 Task: Send an email with the signature Carlos Perez with the subject Reminder for a training session and the message Can you please let me know the status of the project deliverables? from softage.10@softage.net to softage.8@softage.net and move the email from Sent Items to the folder Trademarks
Action: Mouse moved to (109, 103)
Screenshot: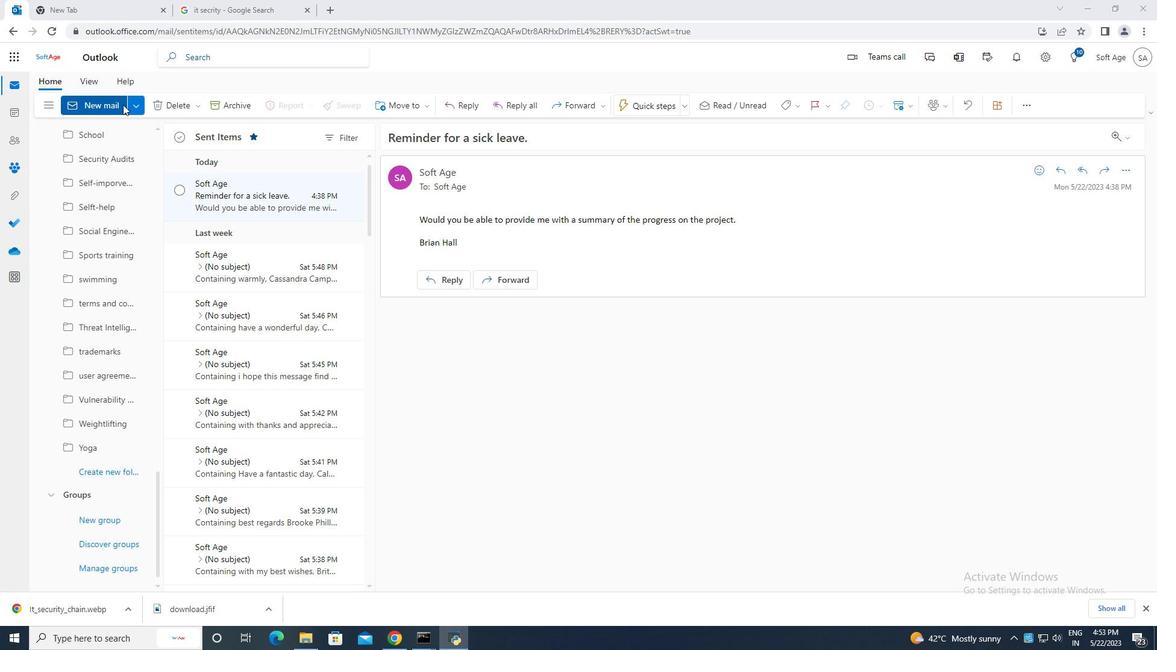
Action: Mouse pressed left at (109, 103)
Screenshot: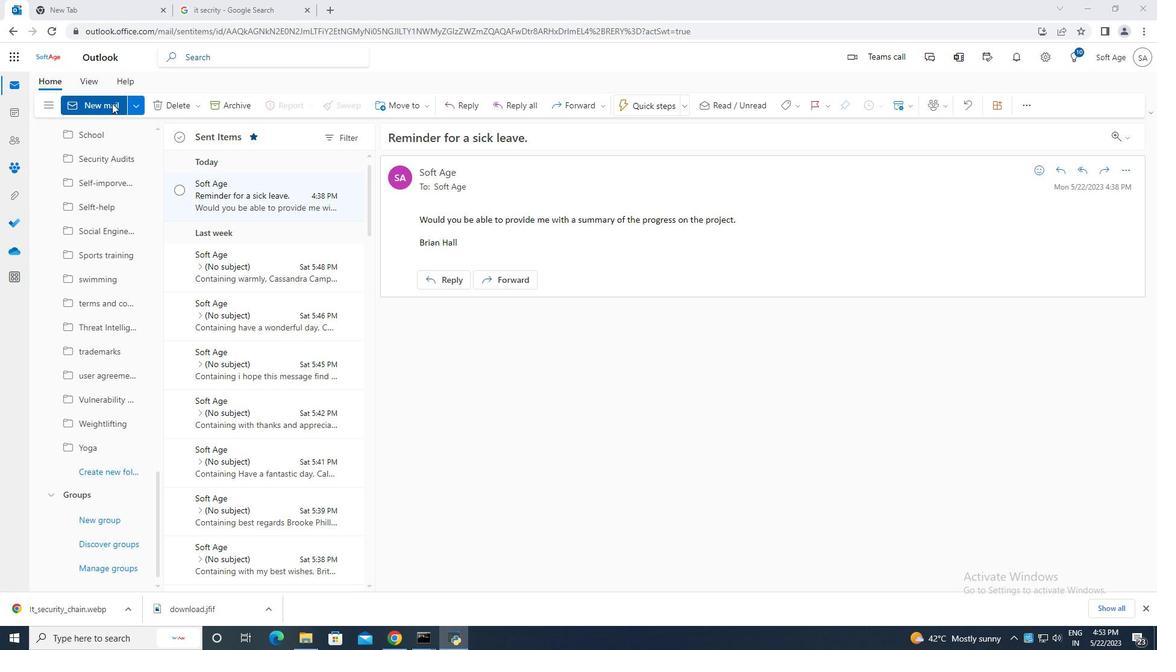 
Action: Mouse moved to (778, 107)
Screenshot: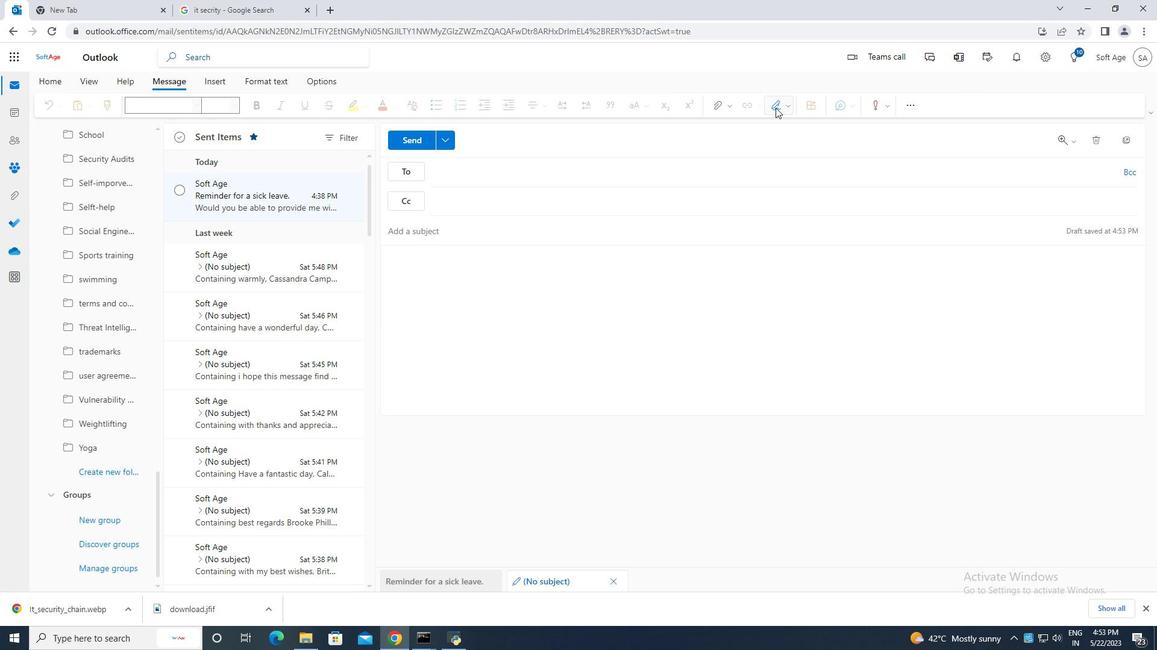 
Action: Mouse pressed left at (778, 107)
Screenshot: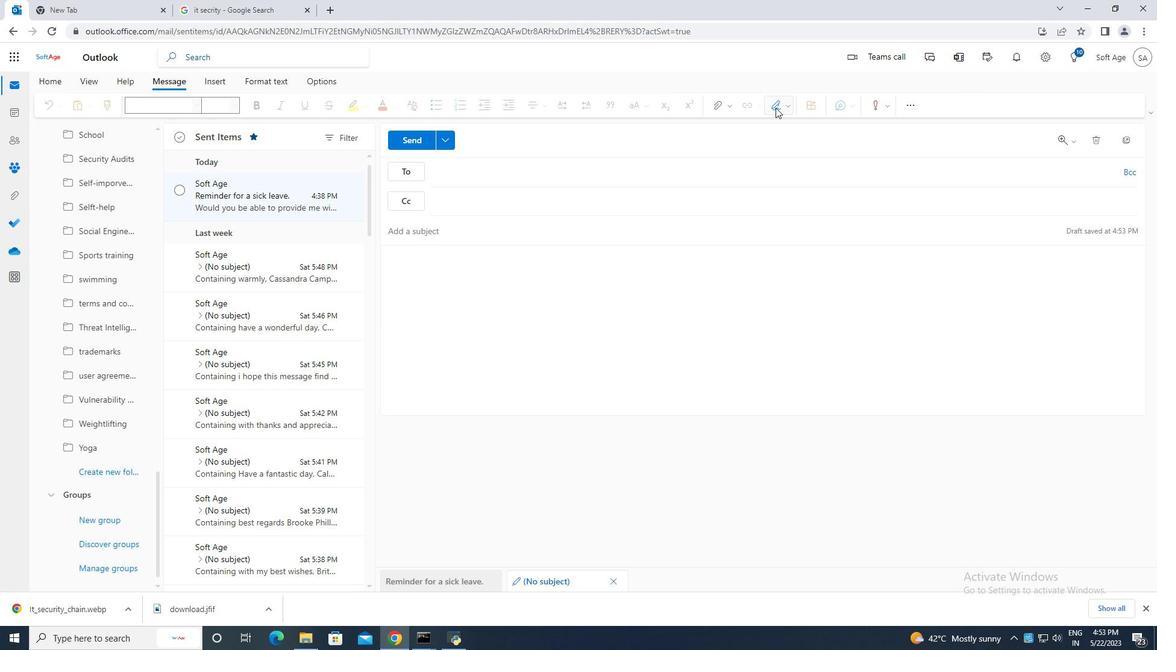 
Action: Mouse moved to (752, 154)
Screenshot: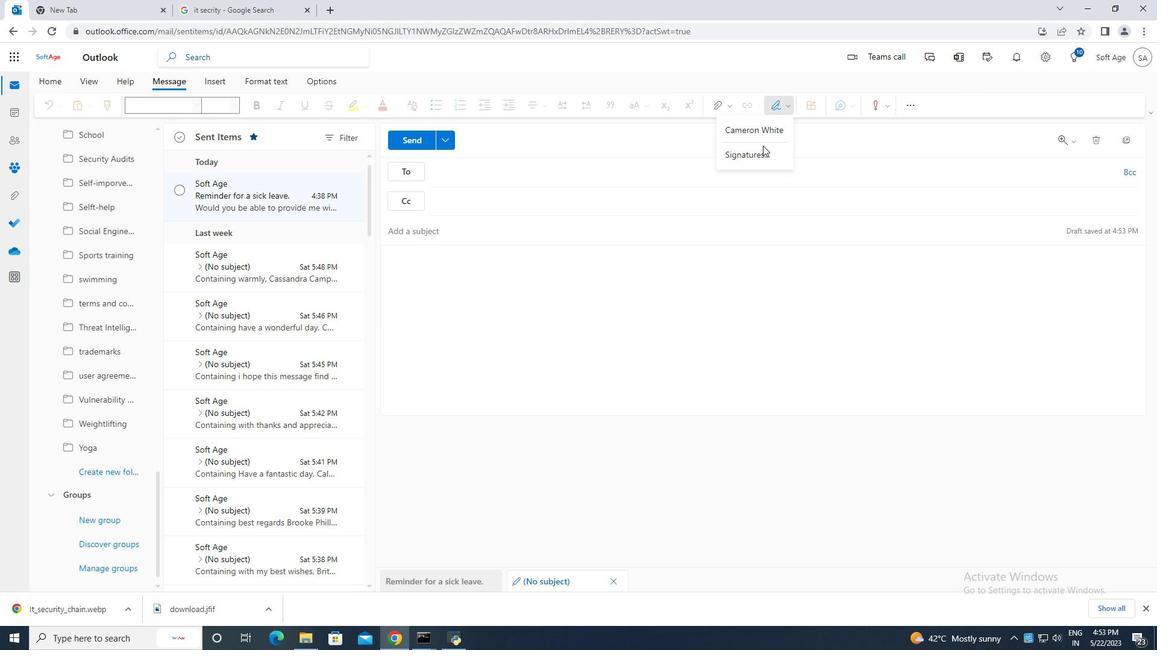 
Action: Mouse pressed left at (752, 154)
Screenshot: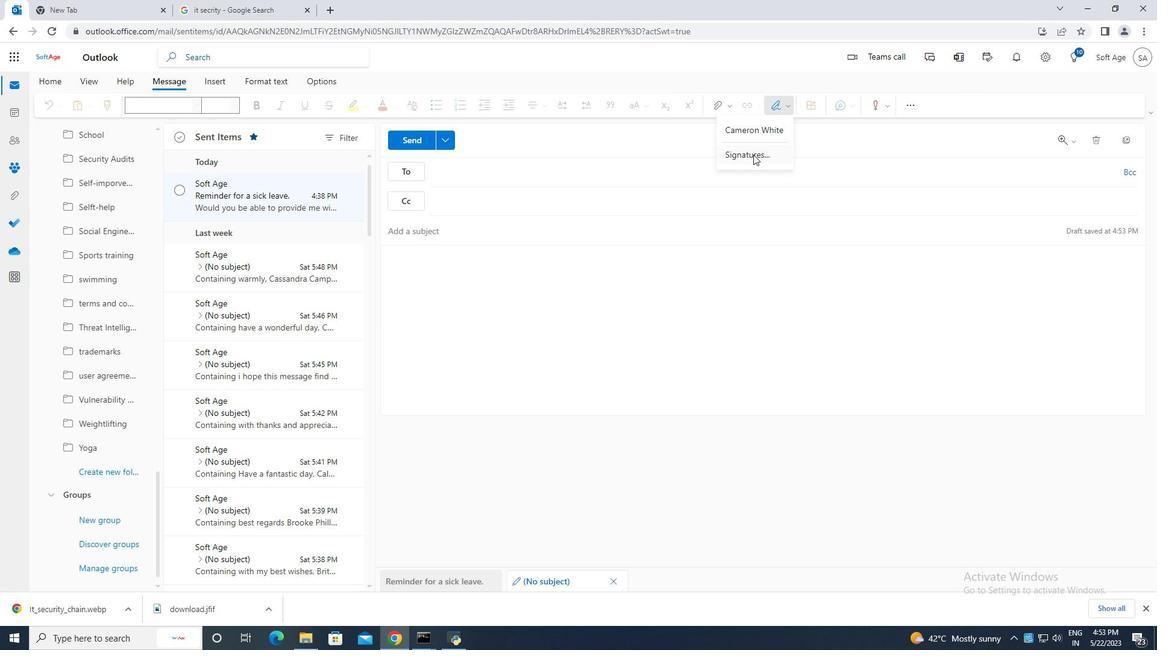 
Action: Mouse moved to (822, 198)
Screenshot: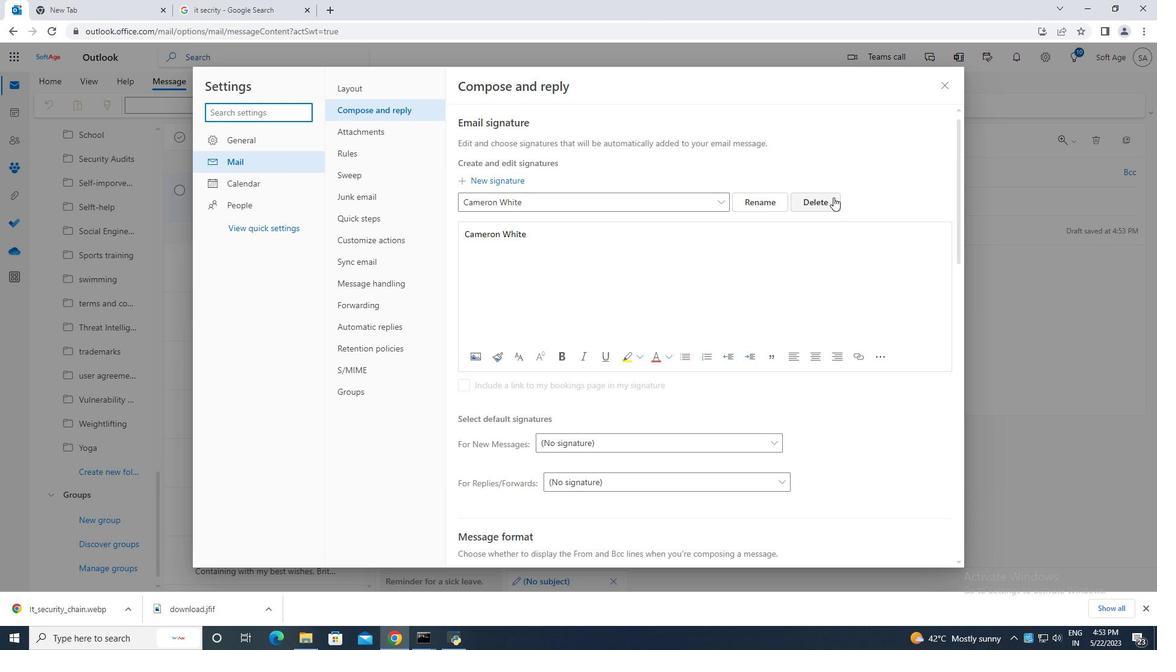 
Action: Mouse pressed left at (822, 198)
Screenshot: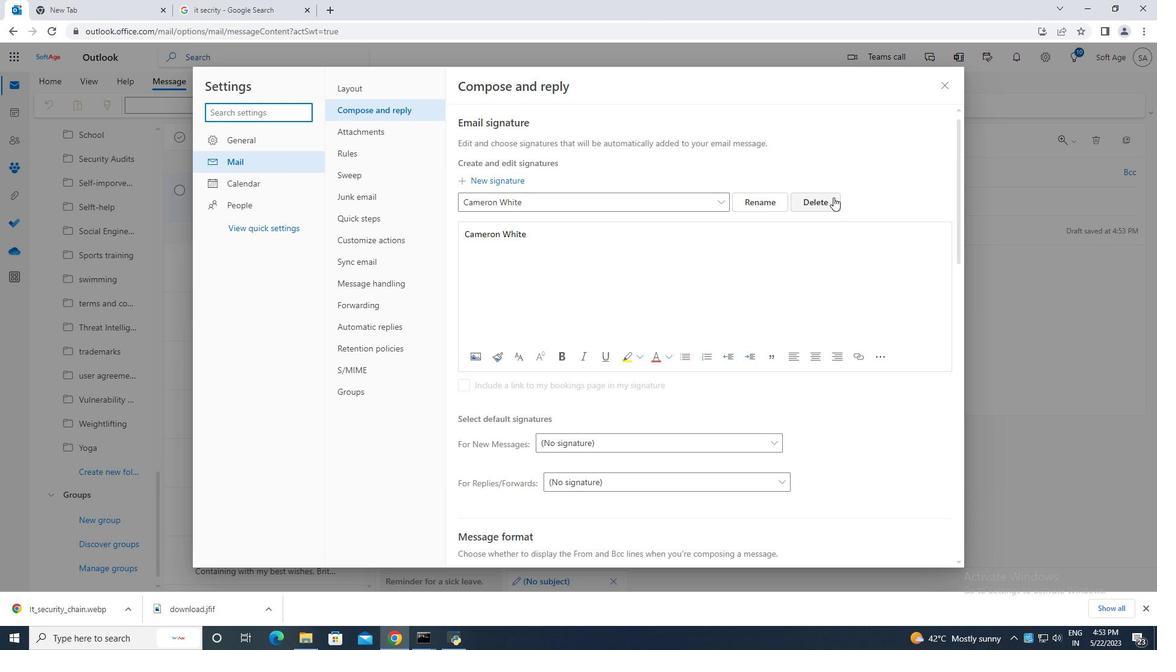 
Action: Mouse moved to (537, 204)
Screenshot: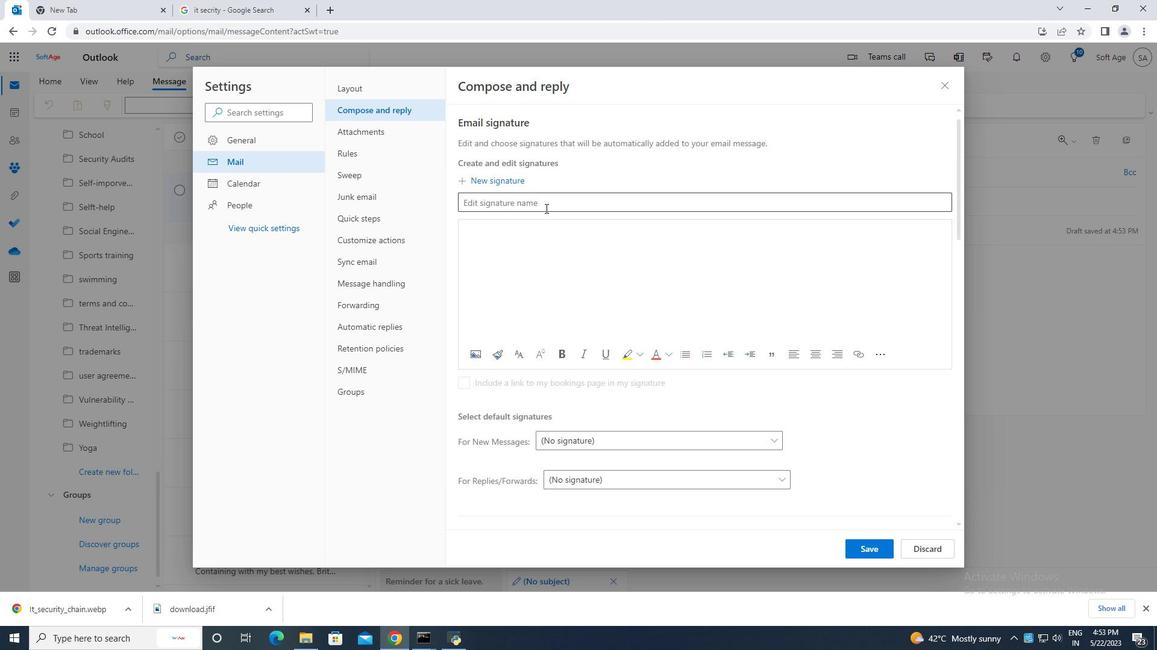 
Action: Mouse pressed left at (537, 204)
Screenshot: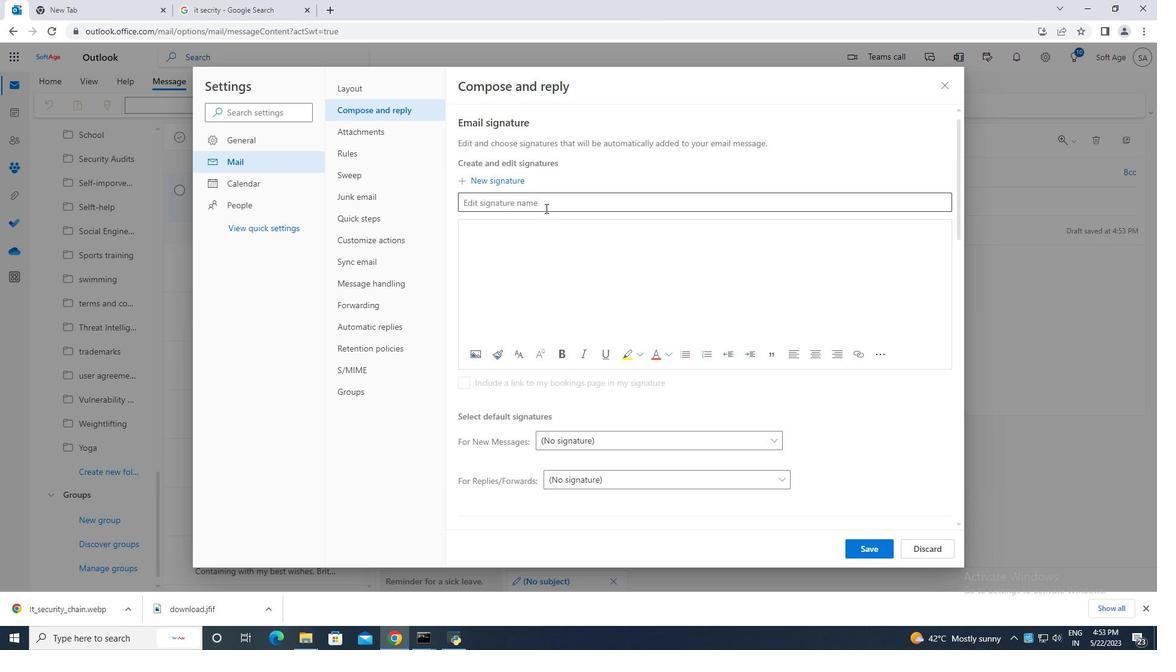 
Action: Mouse moved to (535, 203)
Screenshot: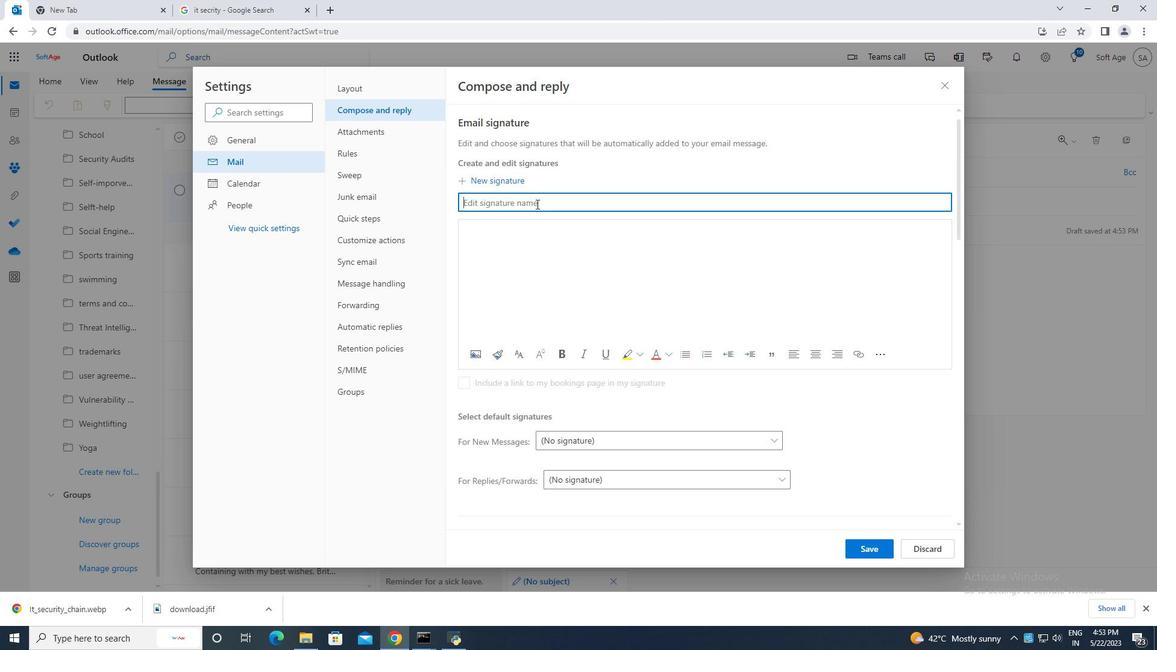 
Action: Key pressed <Key.caps_lock>C<Key.caps_lock>arlos<Key.space><Key.caps_lock>P<Key.caps_lock>erez
Screenshot: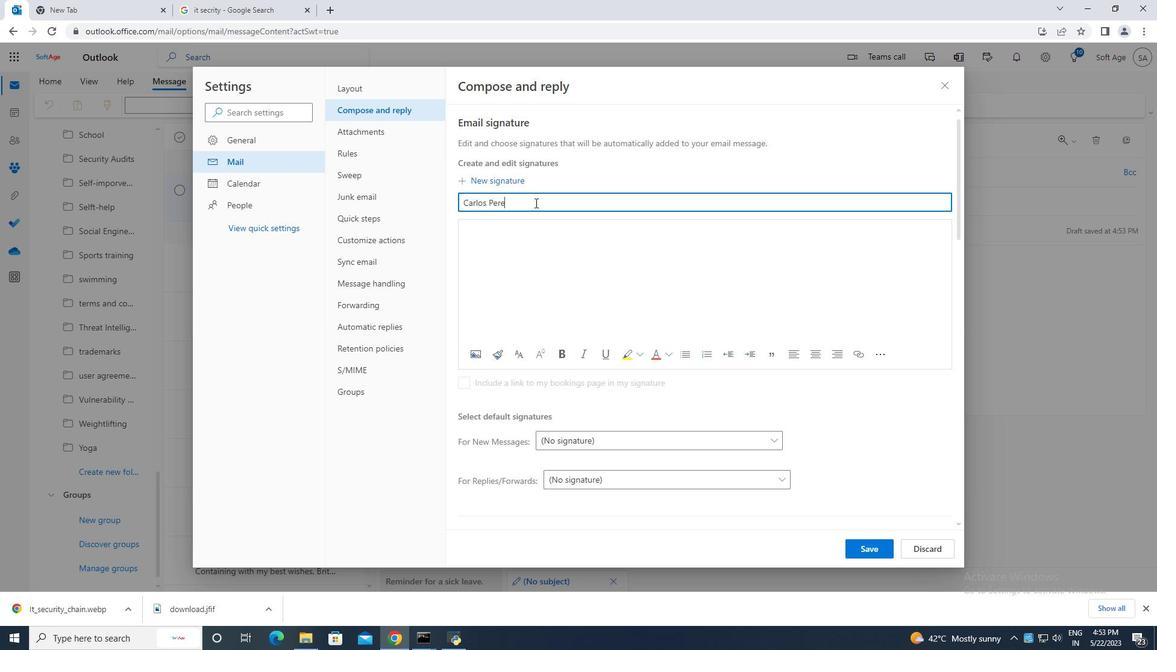 
Action: Mouse moved to (473, 233)
Screenshot: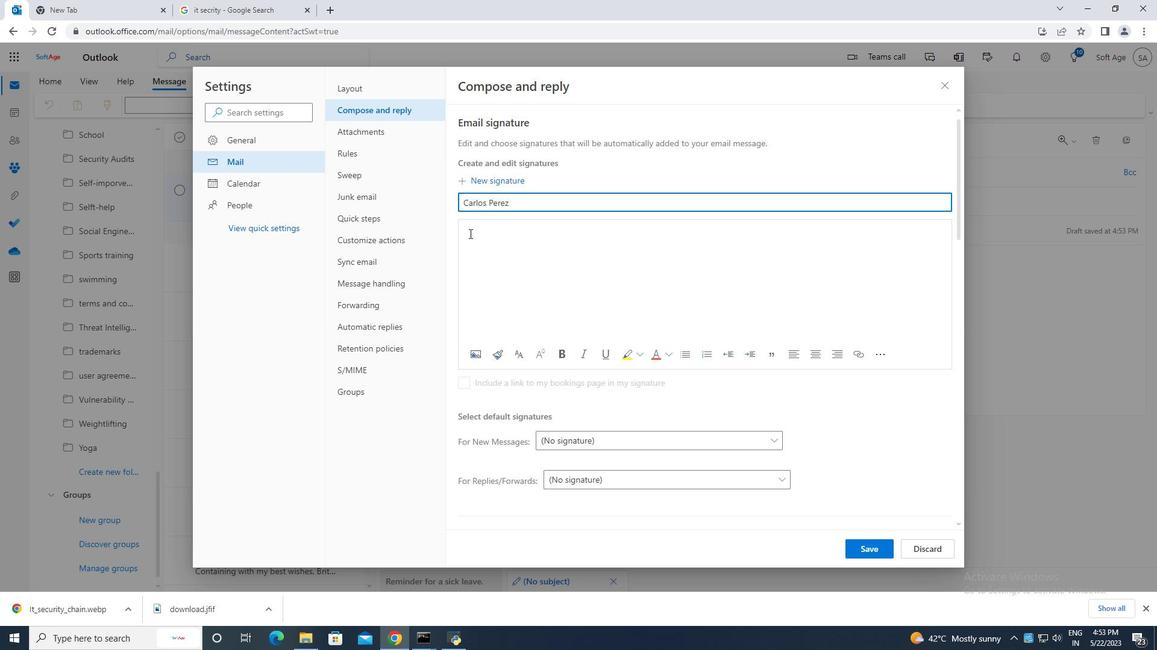 
Action: Mouse pressed left at (473, 233)
Screenshot: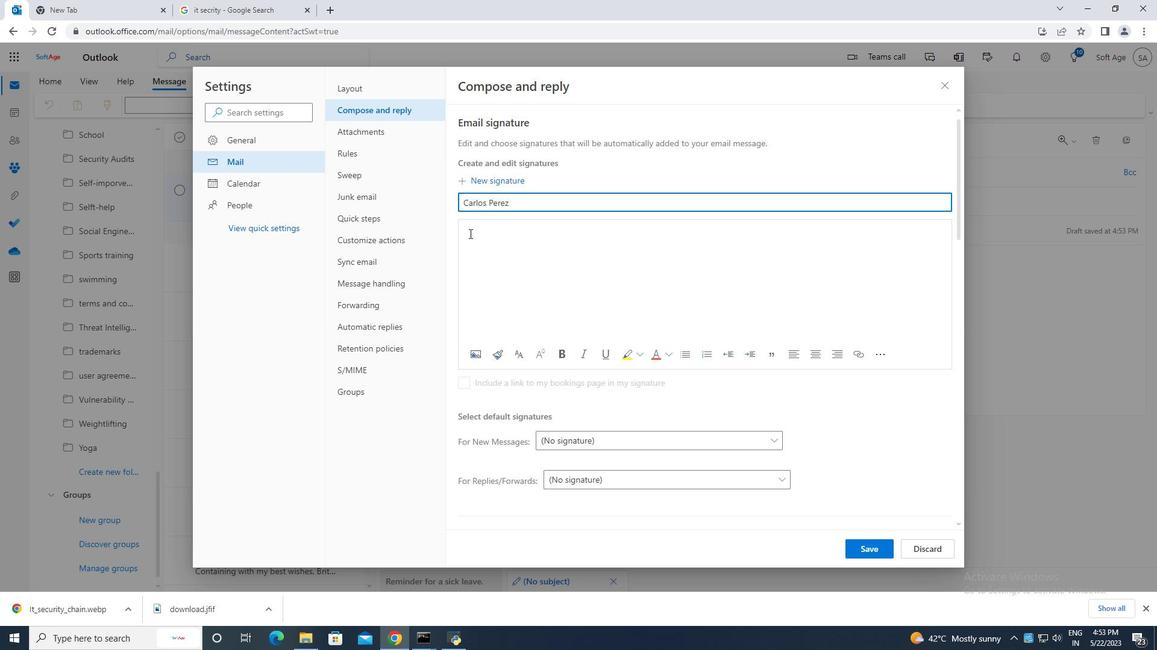
Action: Mouse moved to (491, 228)
Screenshot: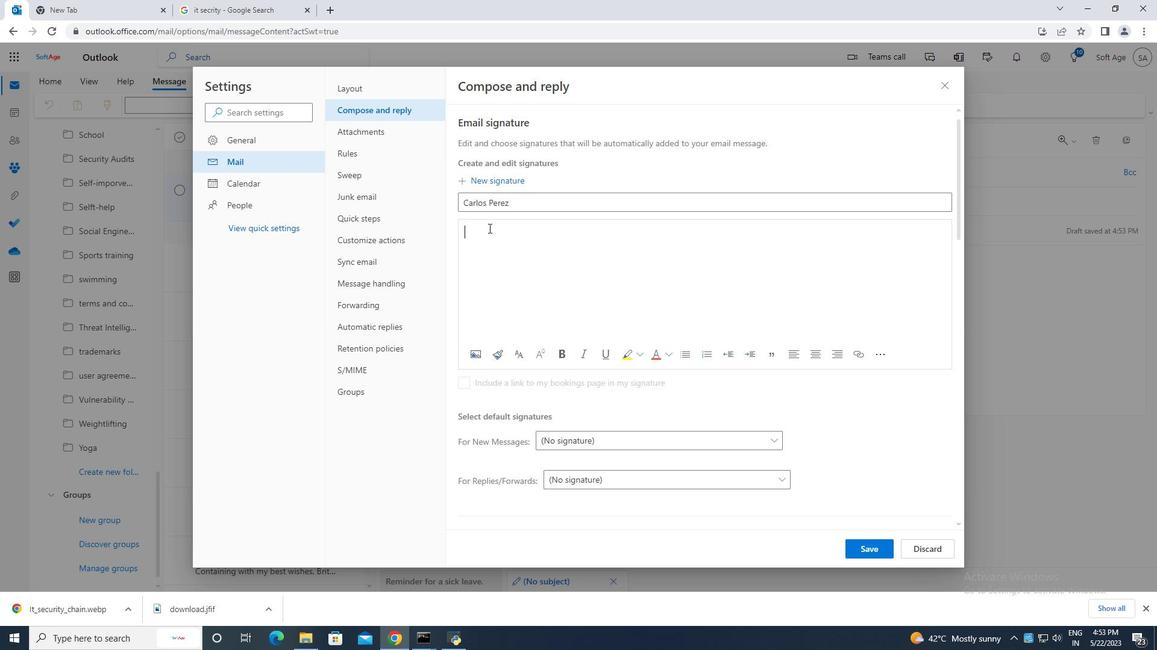 
Action: Key pressed <Key.caps_lock>C<Key.caps_lock>arlos<Key.space><Key.caps_lock>P<Key.caps_lock>erez
Screenshot: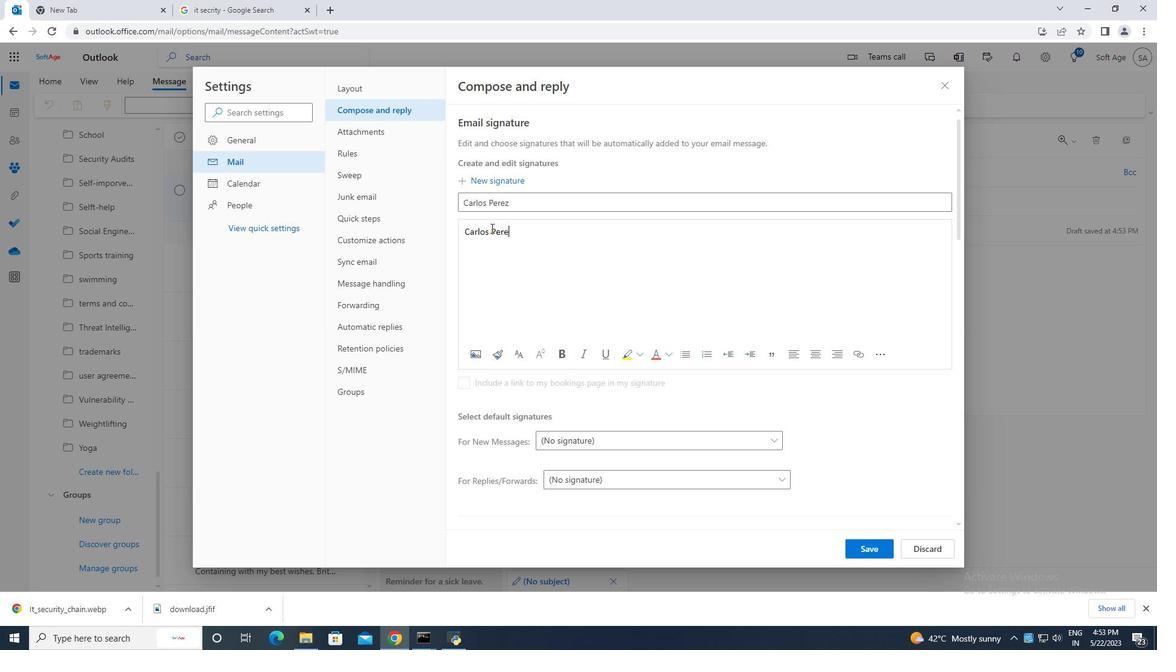 
Action: Mouse moved to (883, 549)
Screenshot: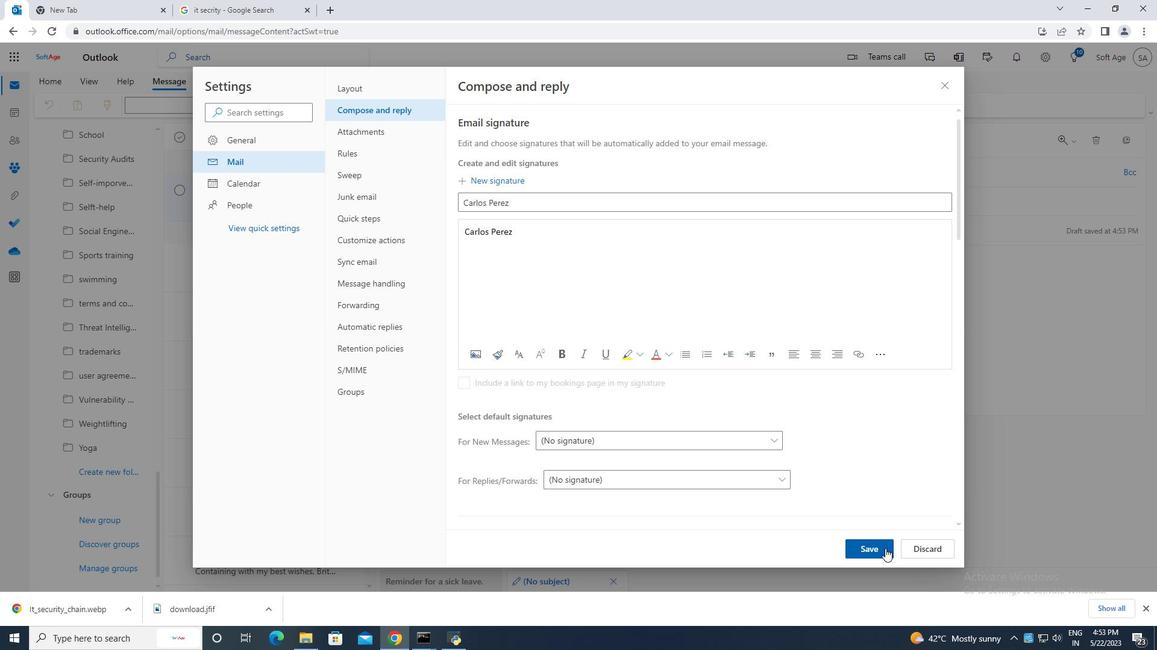 
Action: Mouse pressed left at (883, 549)
Screenshot: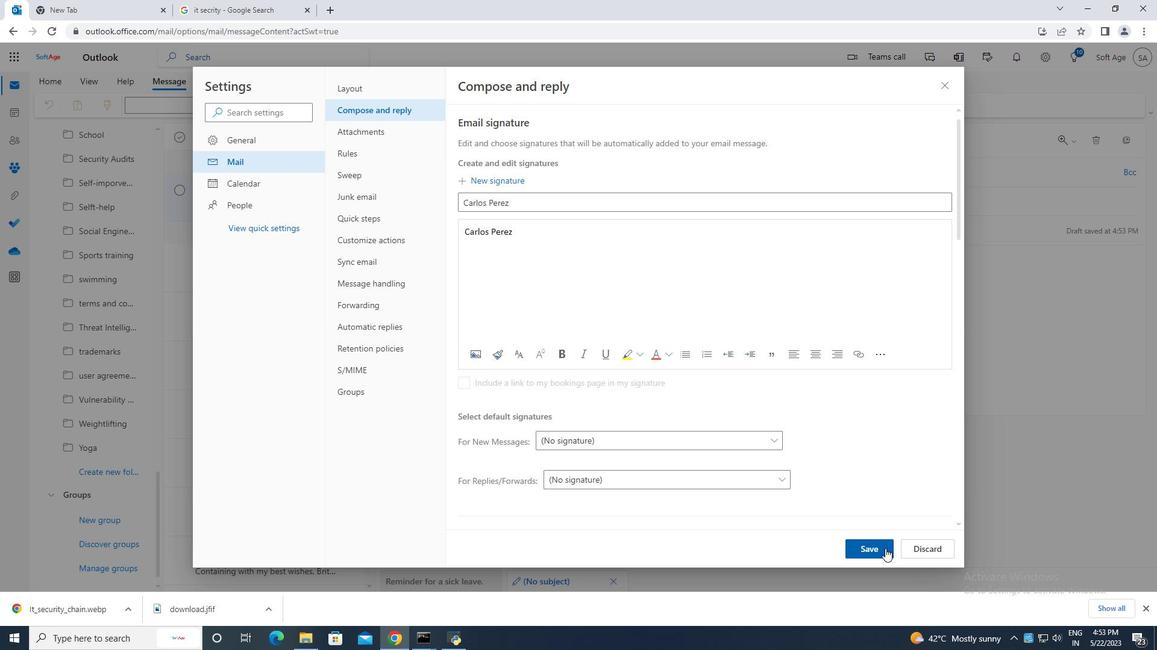 
Action: Mouse moved to (951, 84)
Screenshot: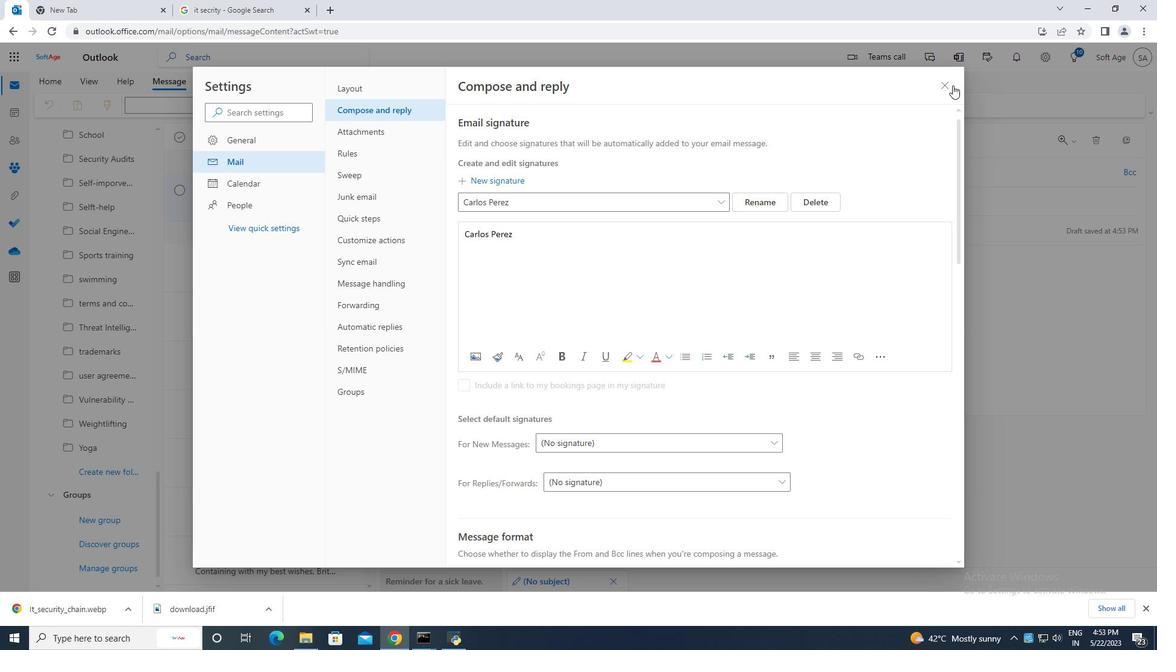 
Action: Mouse pressed left at (951, 84)
Screenshot: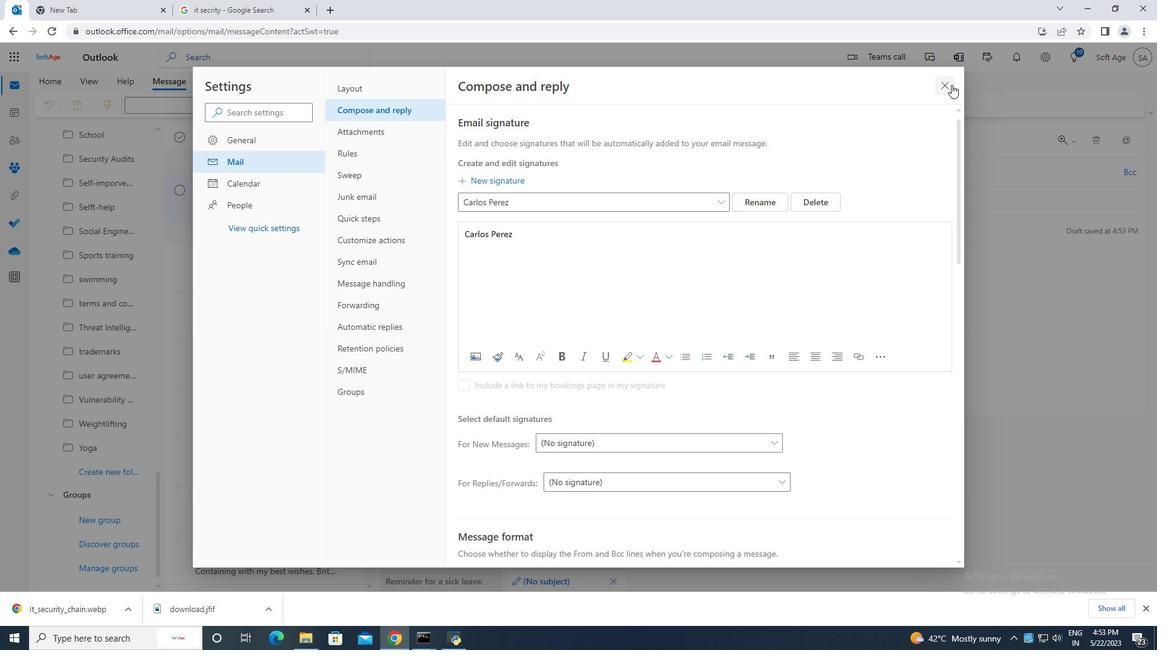
Action: Mouse moved to (778, 110)
Screenshot: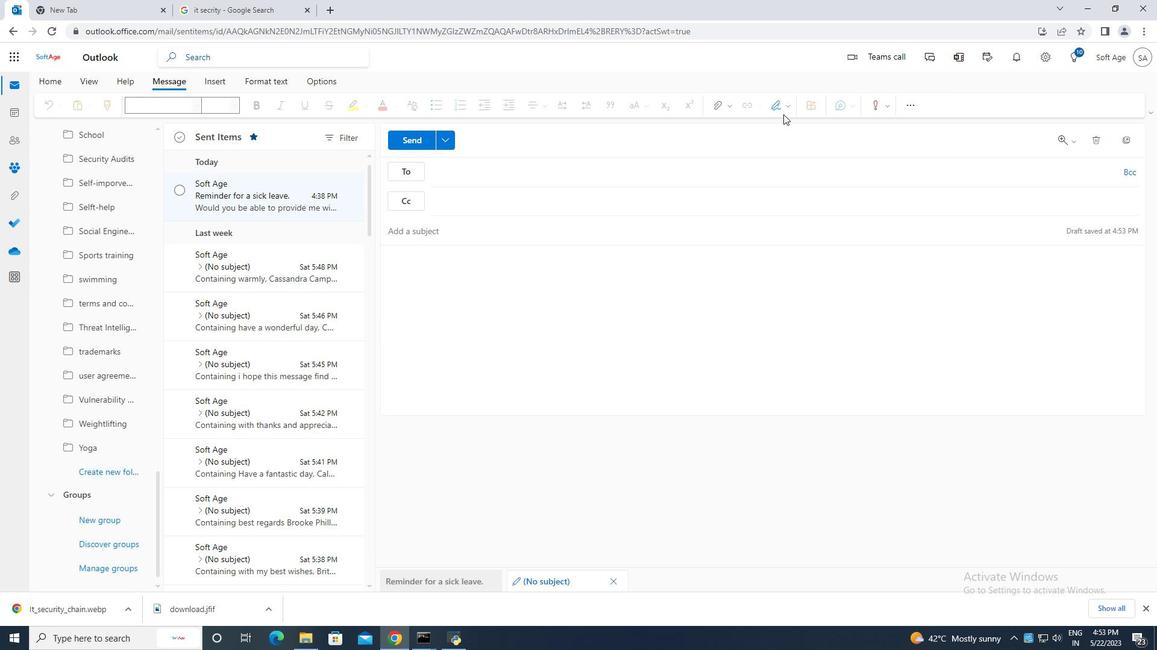 
Action: Mouse pressed left at (778, 110)
Screenshot: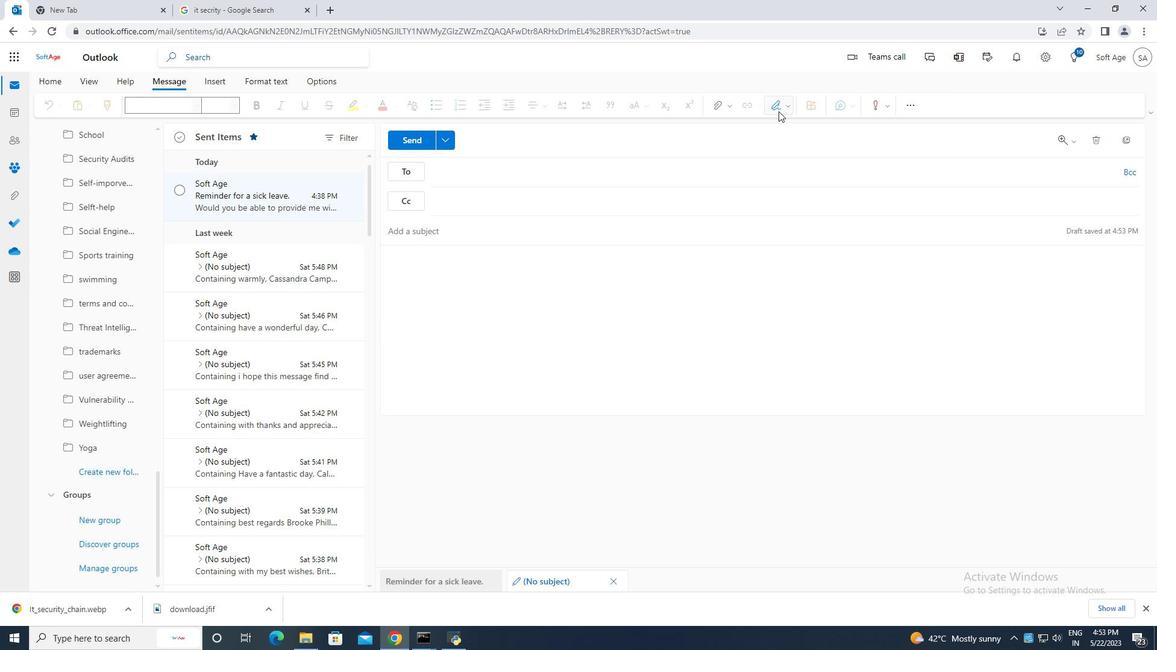 
Action: Mouse moved to (754, 129)
Screenshot: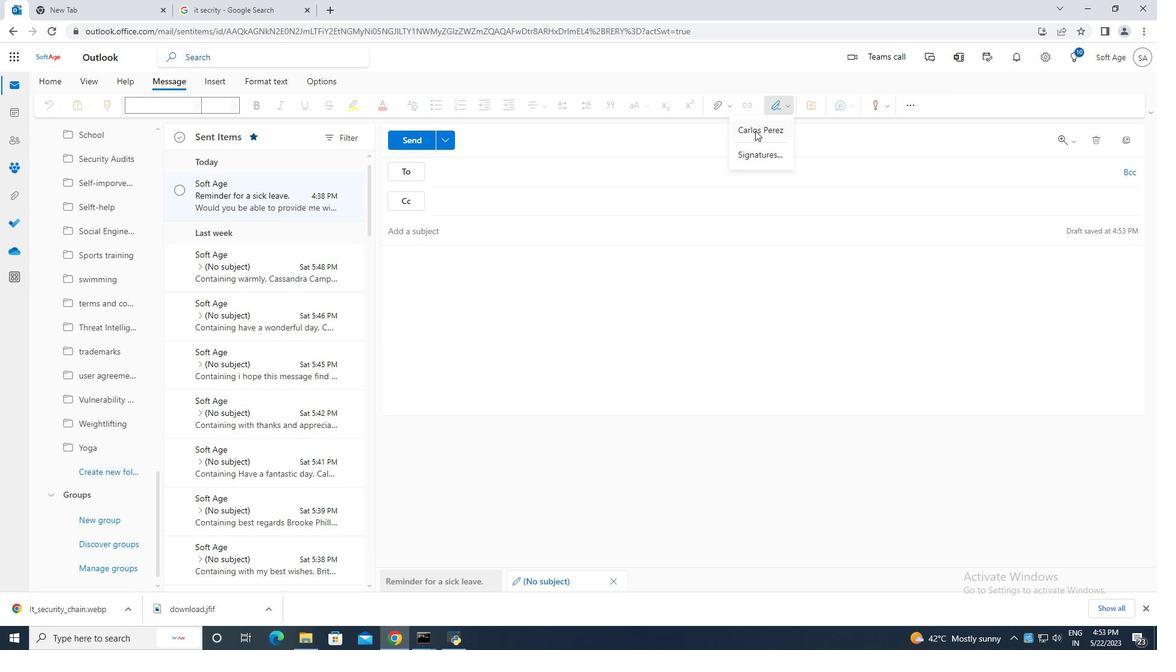 
Action: Mouse pressed left at (754, 129)
Screenshot: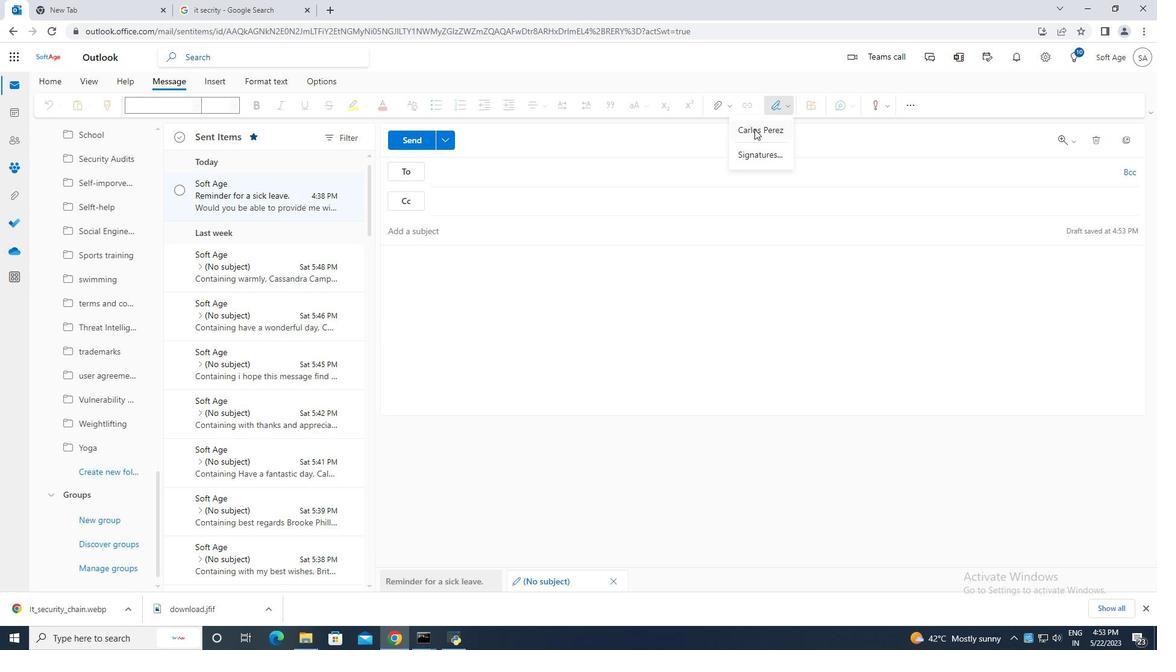 
Action: Mouse moved to (427, 230)
Screenshot: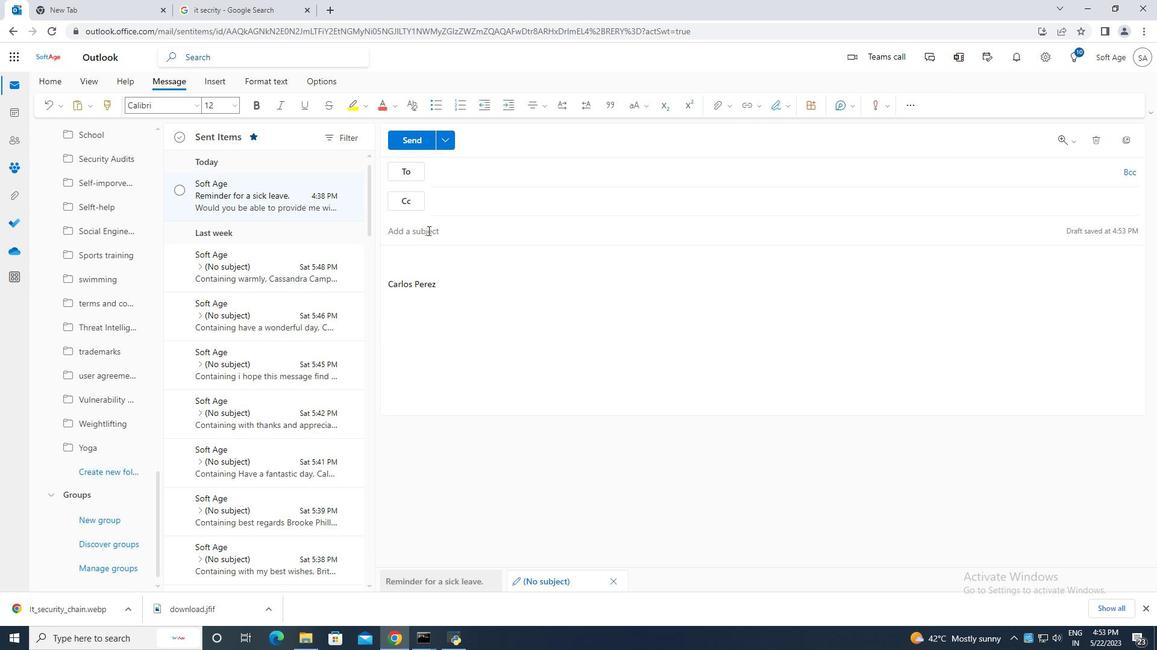 
Action: Mouse pressed left at (427, 230)
Screenshot: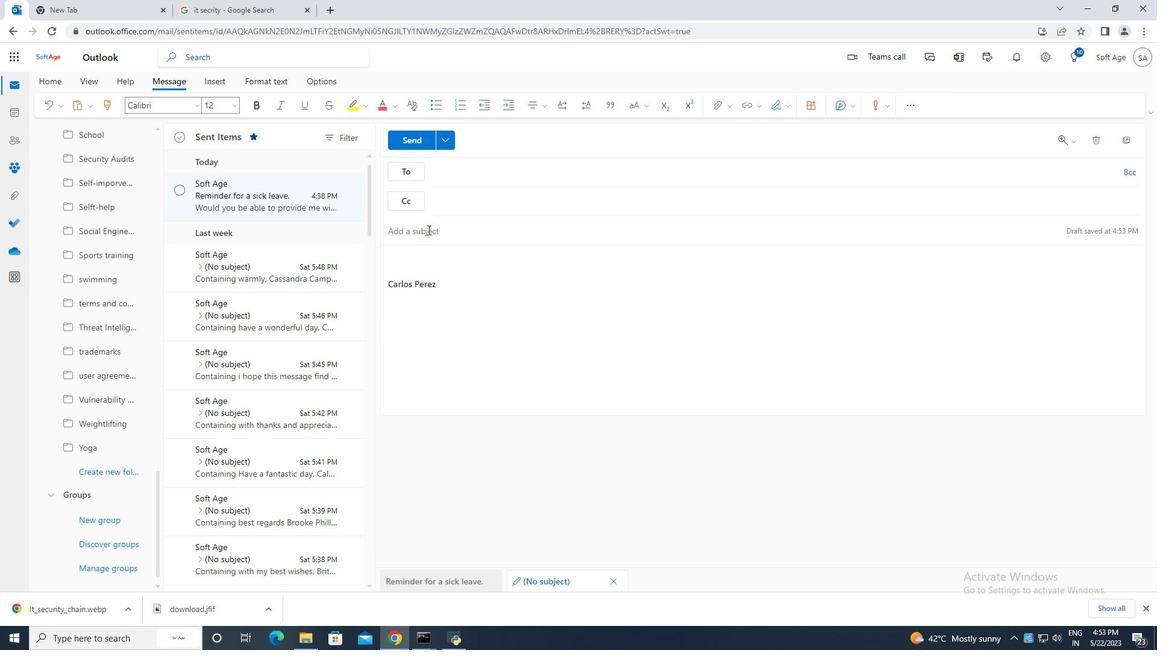 
Action: Key pressed <Key.caps_lock>R<Key.caps_lock>eminder<Key.space>for<Key.space>a<Key.space>training<Key.space>session<Key.space><Key.backspace>.
Screenshot: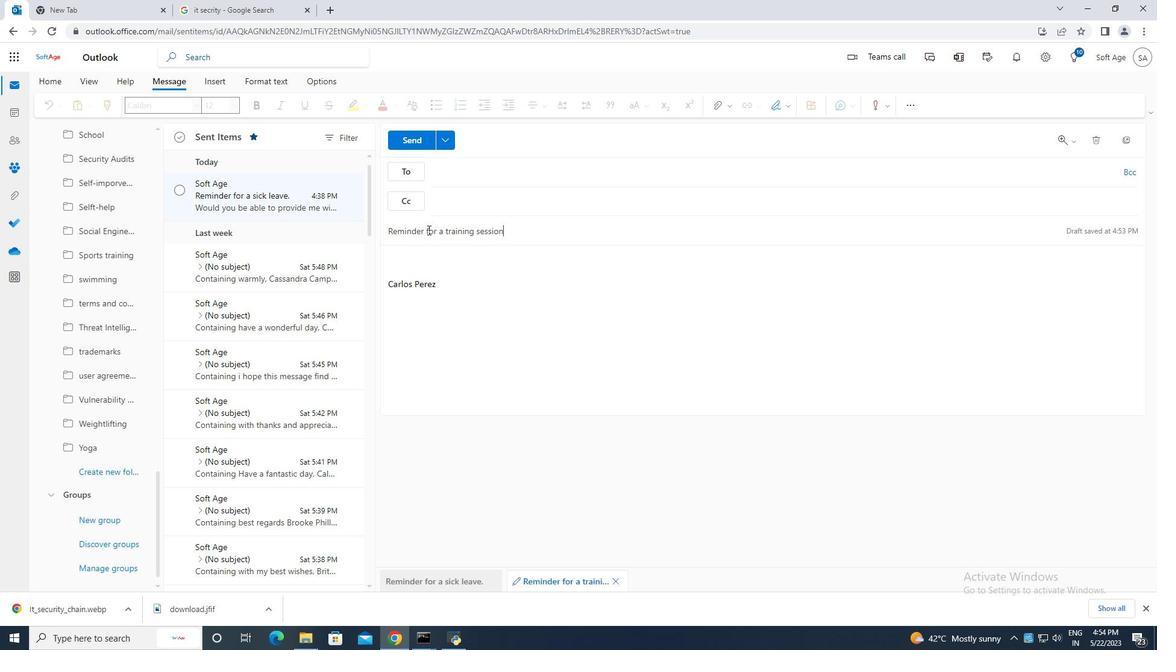 
Action: Mouse moved to (441, 260)
Screenshot: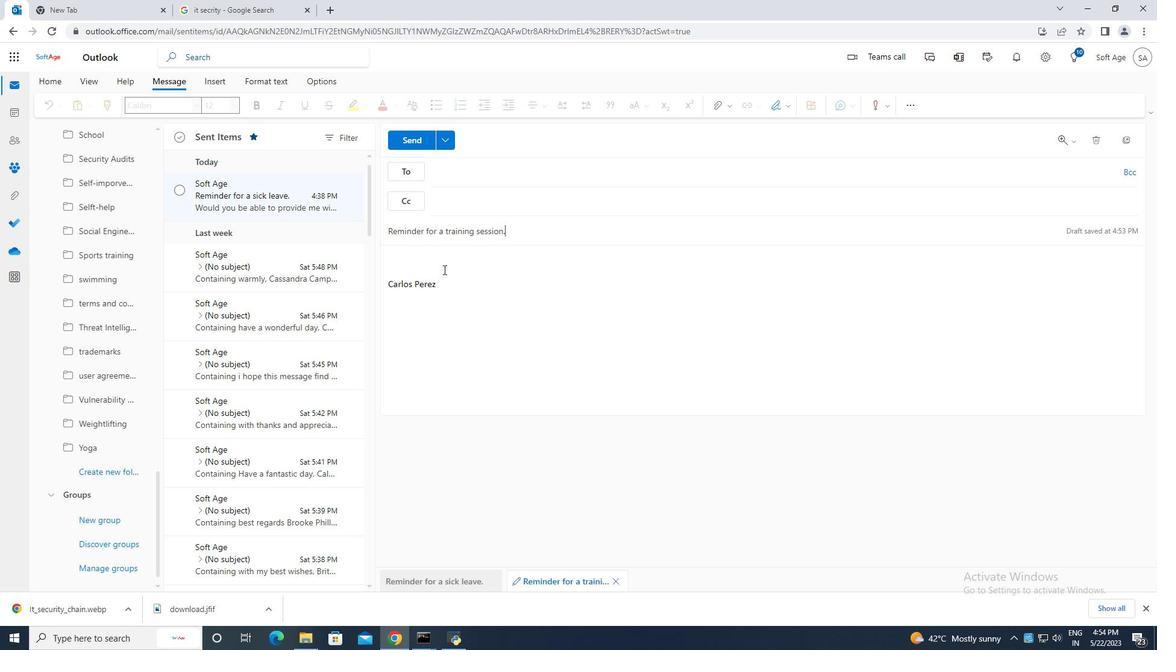 
Action: Mouse pressed left at (441, 260)
Screenshot: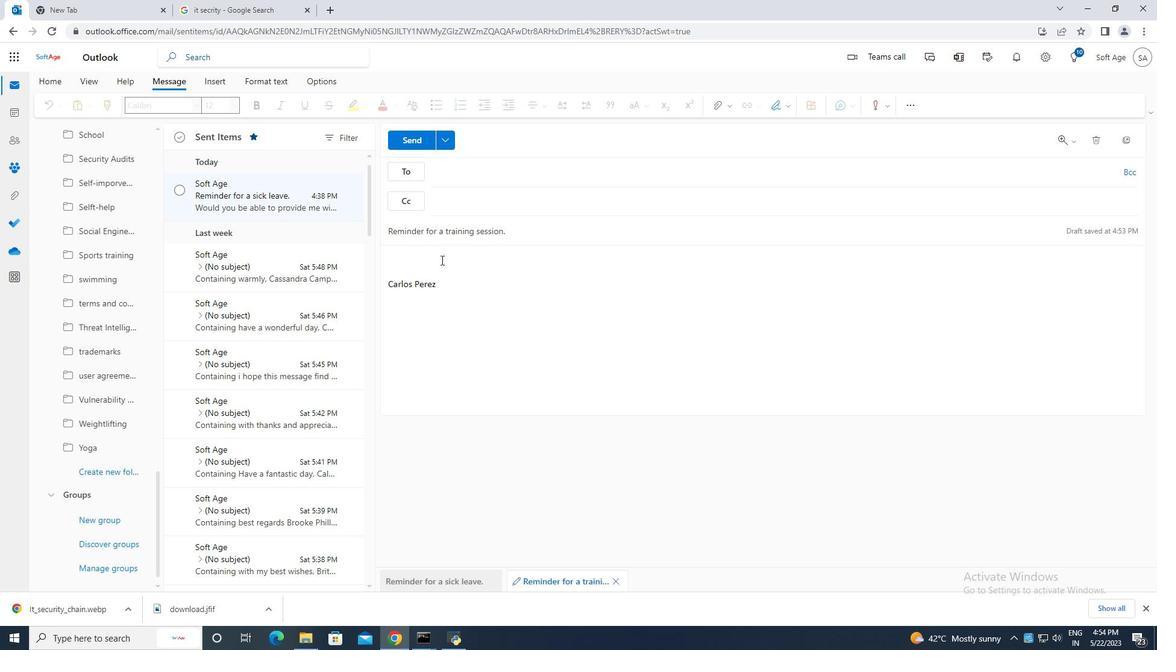 
Action: Mouse moved to (440, 260)
Screenshot: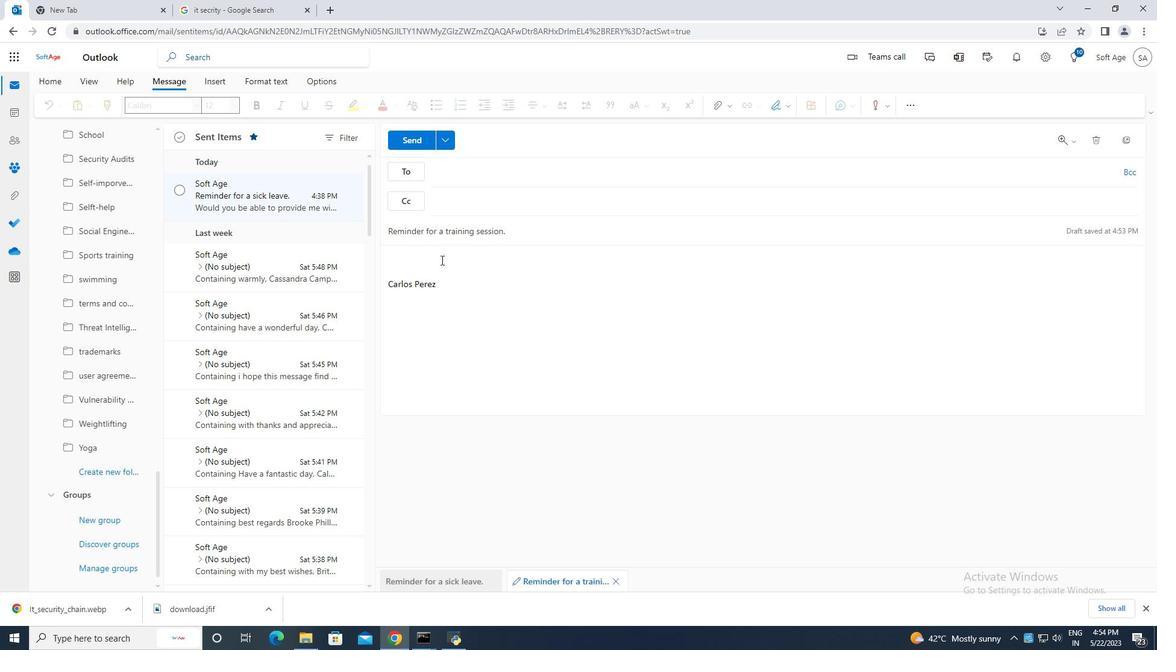 
Action: Key pressed <Key.caps_lock>C<Key.caps_lock>an<Key.space>you<Key.space>please<Key.space>let<Key.space>me<Key.space>know<Key.space>the<Key.space>status<Key.space>of<Key.space>the<Key.space>project<Key.space>deliverables.
Screenshot: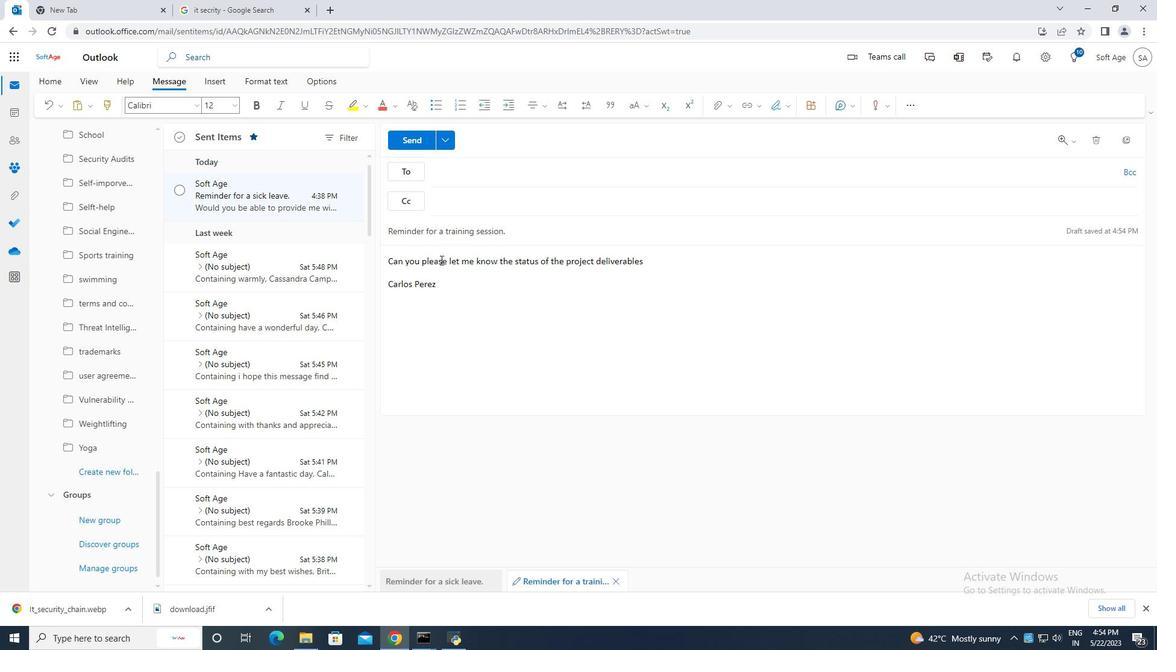 
Action: Mouse moved to (473, 171)
Screenshot: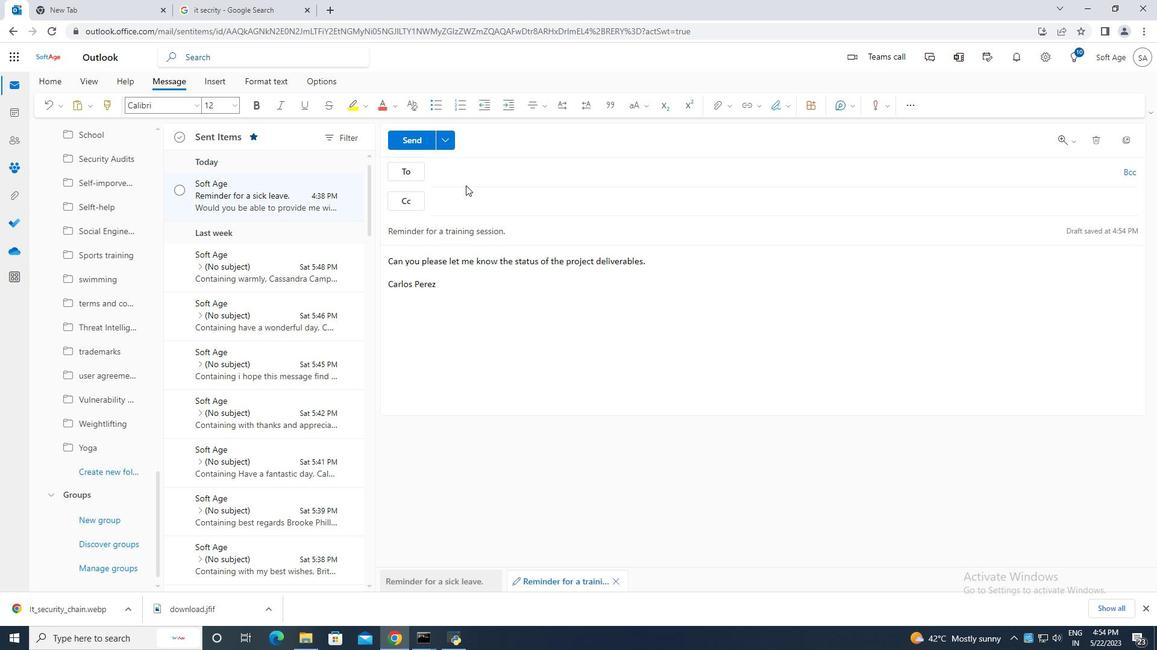 
Action: Mouse pressed left at (473, 171)
Screenshot: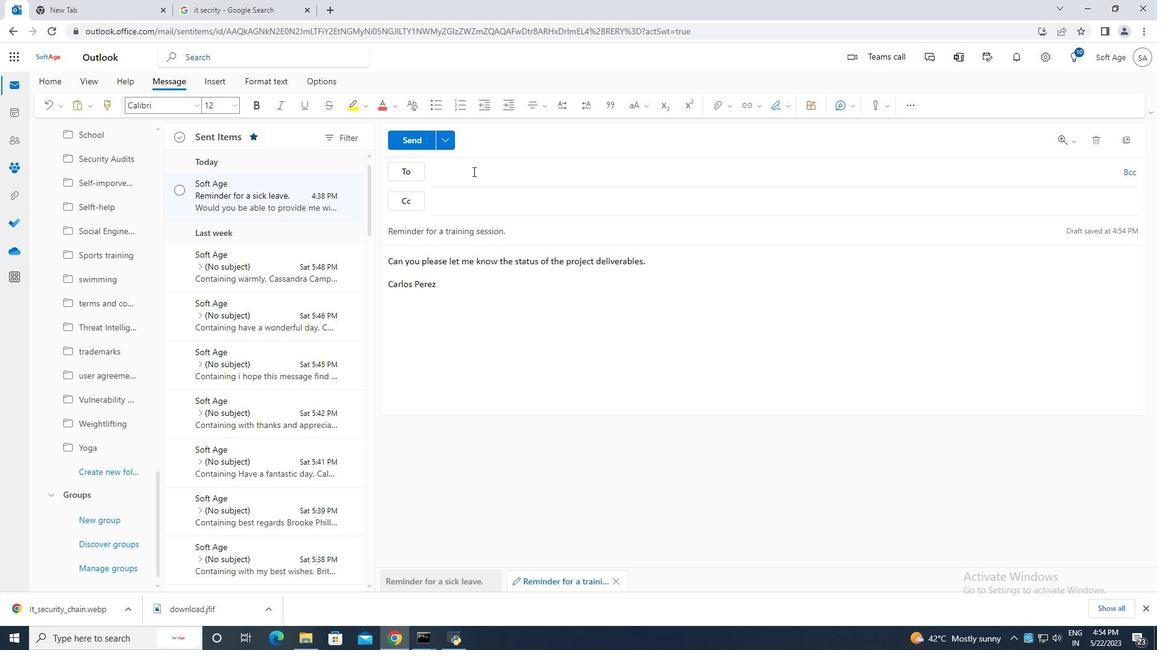 
Action: Key pressed softage.8<Key.shift>@
Screenshot: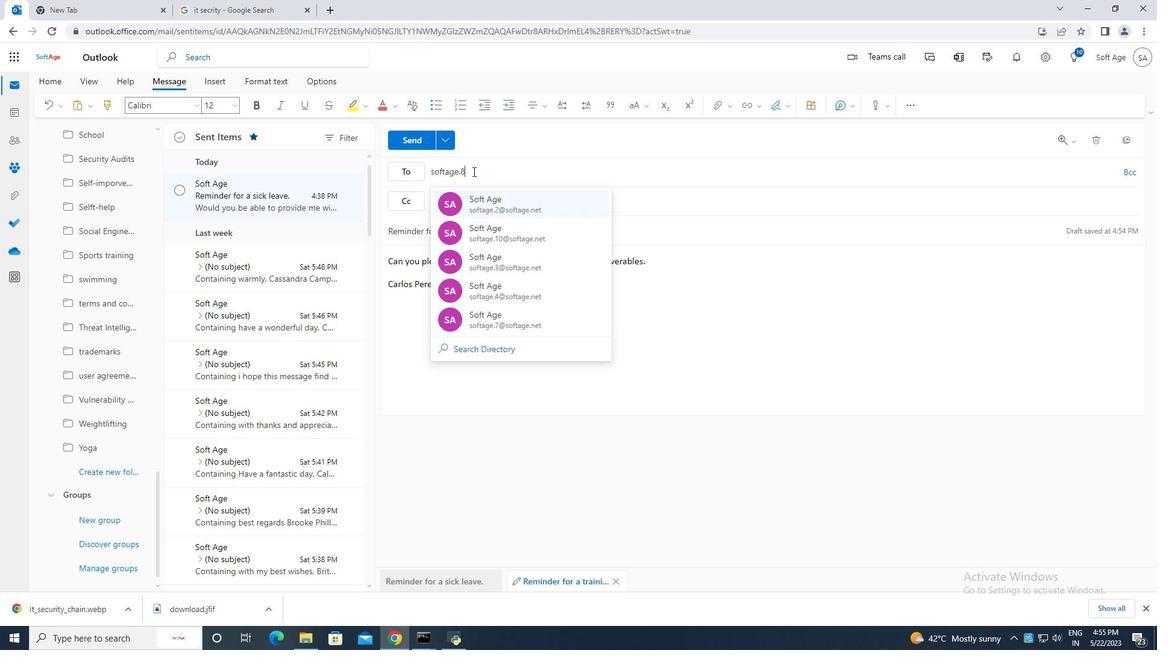 
Action: Mouse moved to (557, 198)
Screenshot: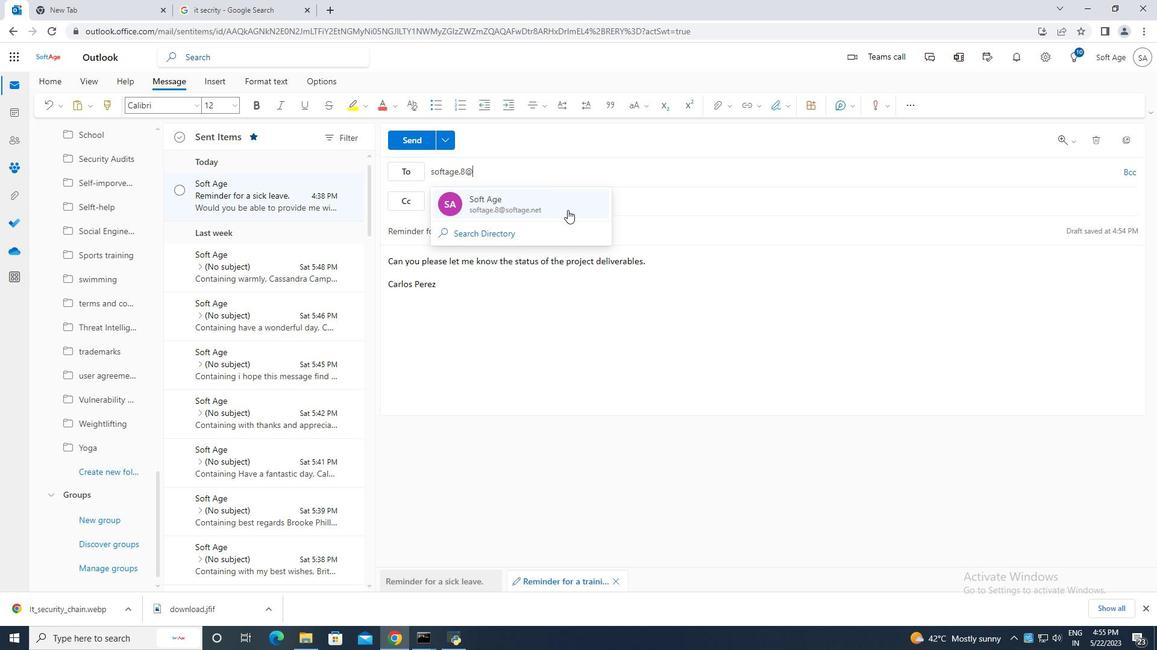 
Action: Mouse pressed left at (557, 198)
Screenshot: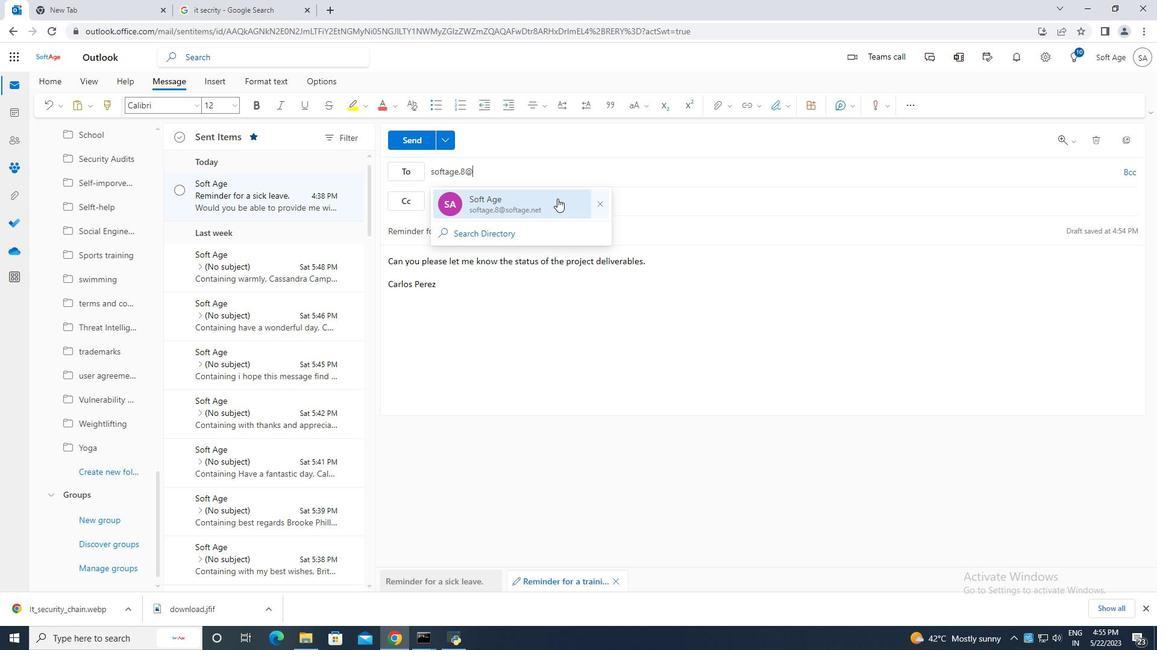 
Action: Mouse moved to (103, 475)
Screenshot: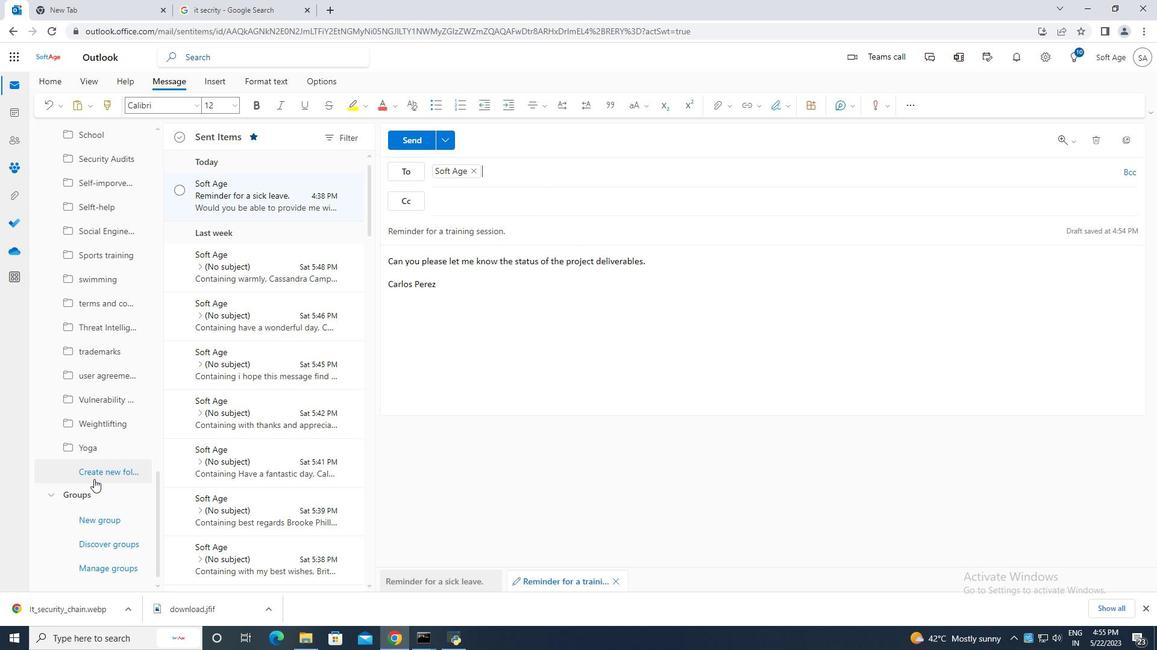 
Action: Mouse pressed left at (103, 475)
Screenshot: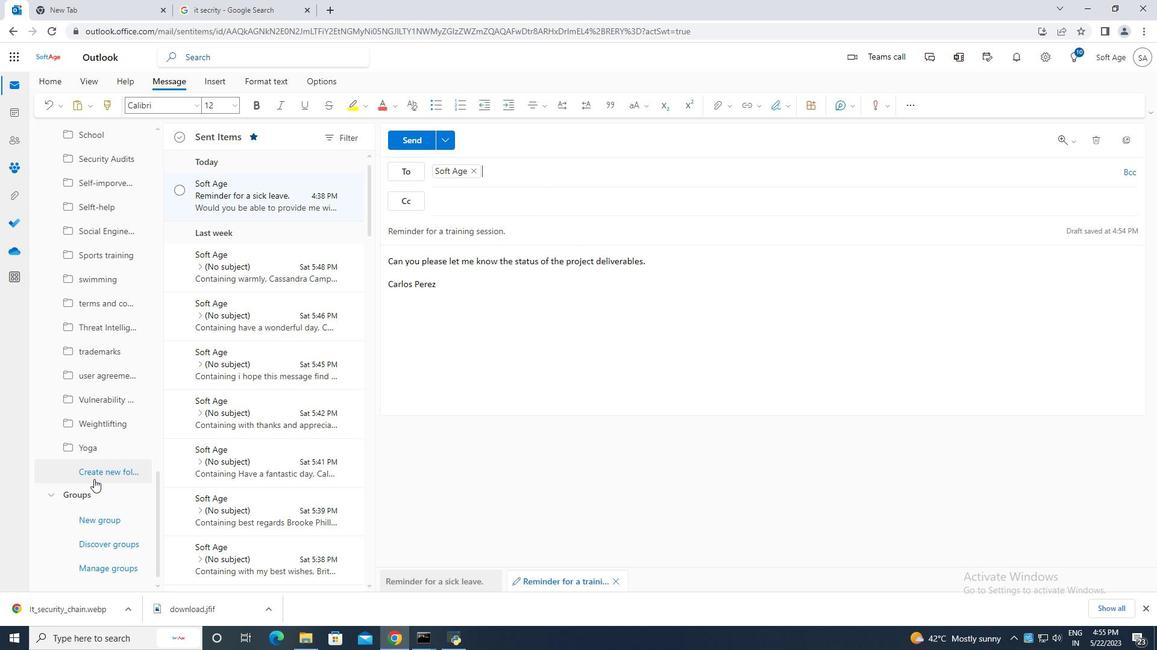 
Action: Mouse moved to (95, 473)
Screenshot: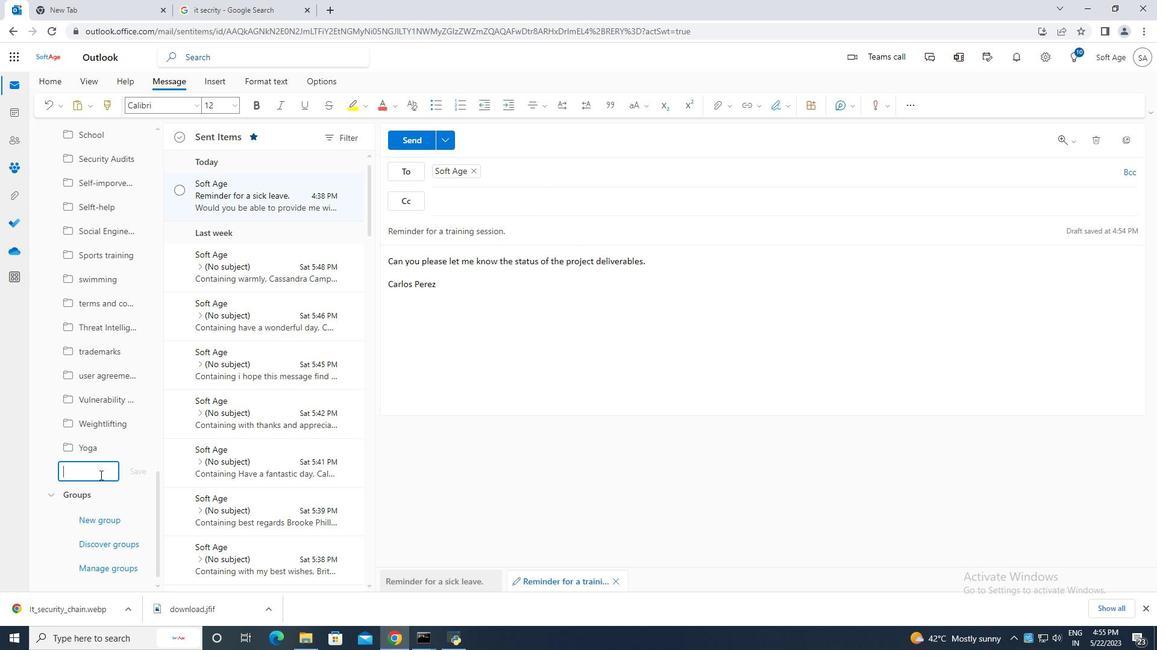 
Action: Mouse pressed left at (95, 473)
Screenshot: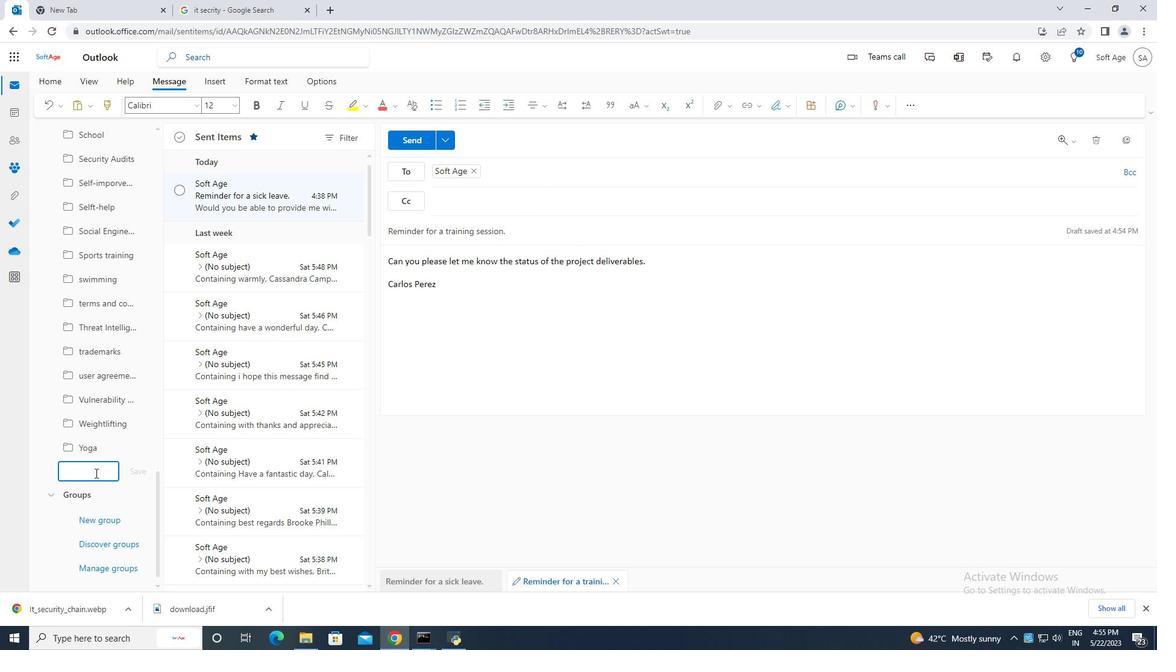 
Action: Key pressed <Key.caps_lock>T<Key.caps_lock>rademarks
Screenshot: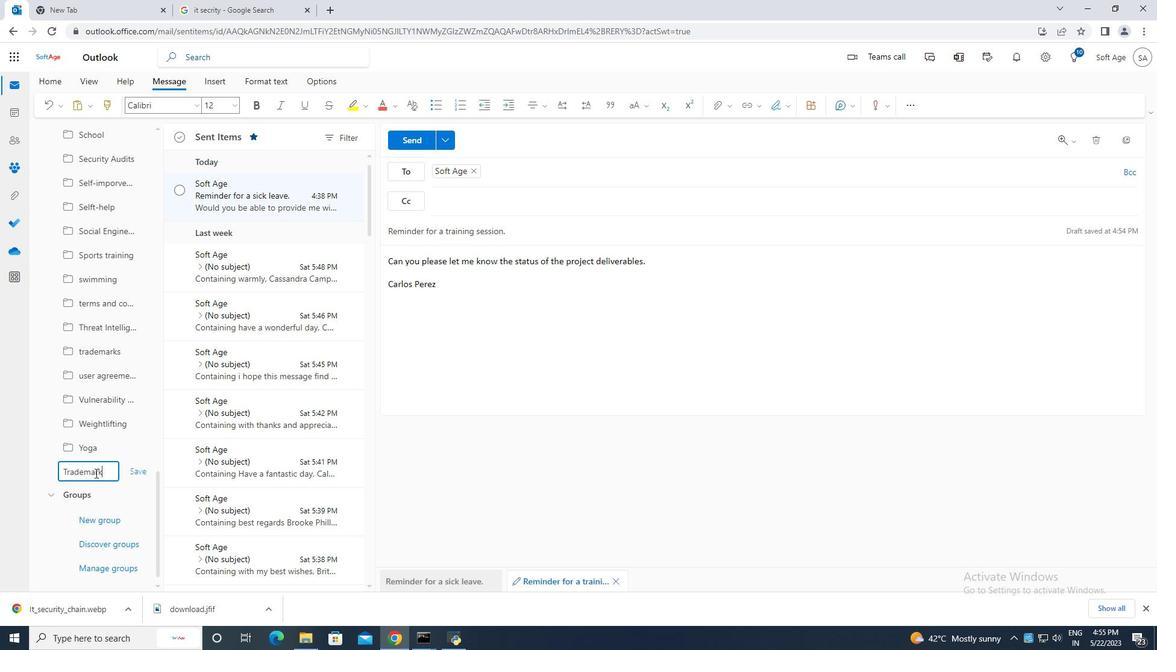 
Action: Mouse moved to (131, 470)
Screenshot: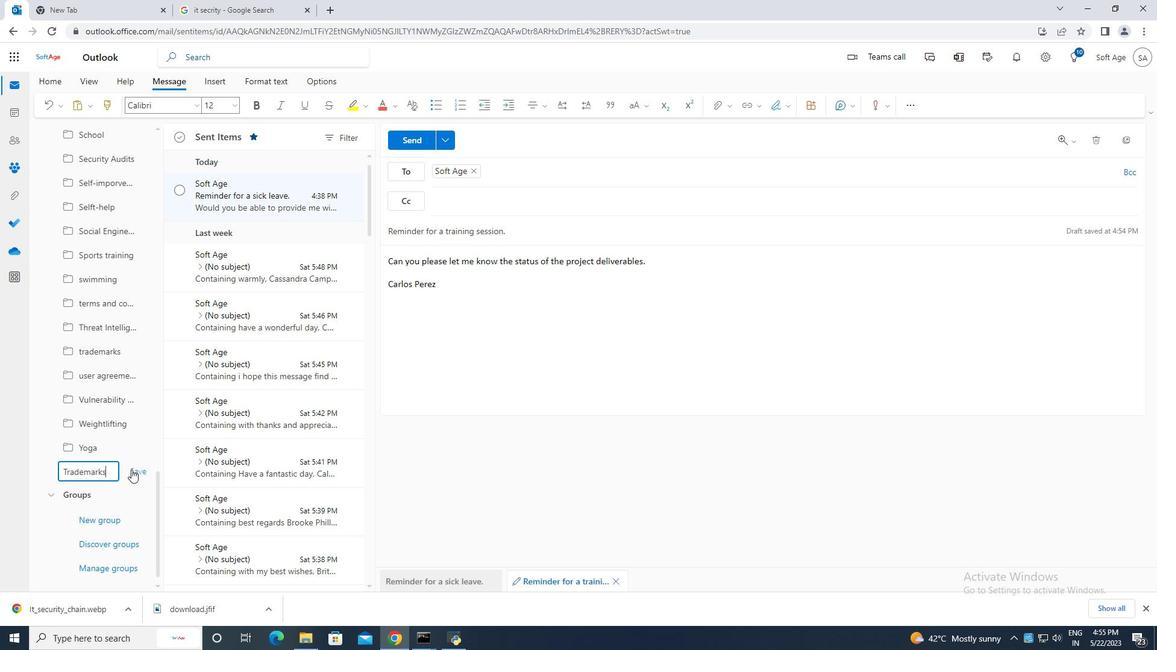 
Action: Mouse pressed left at (131, 470)
Screenshot: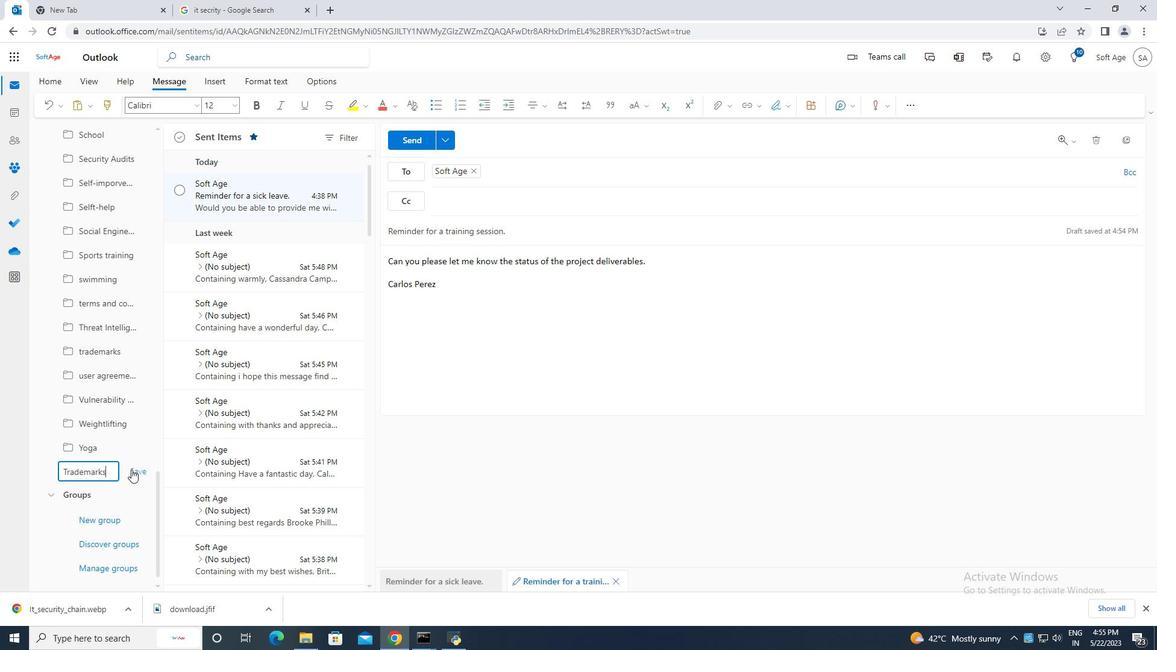 
Action: Mouse moved to (646, 342)
Screenshot: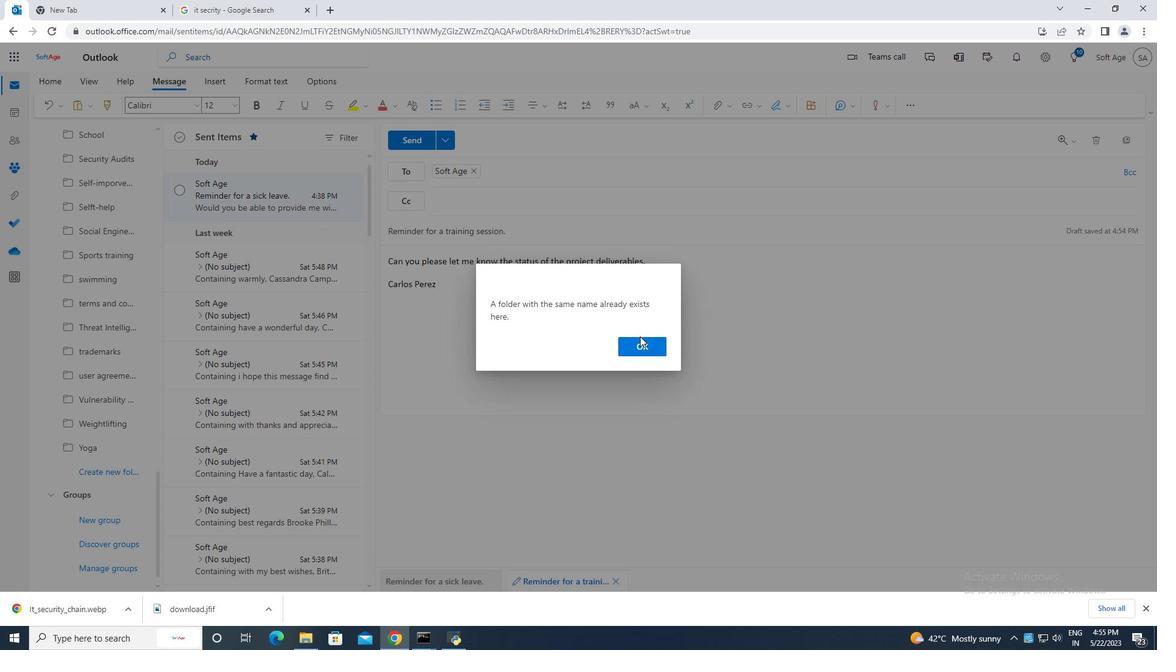 
Action: Mouse pressed left at (646, 342)
Screenshot: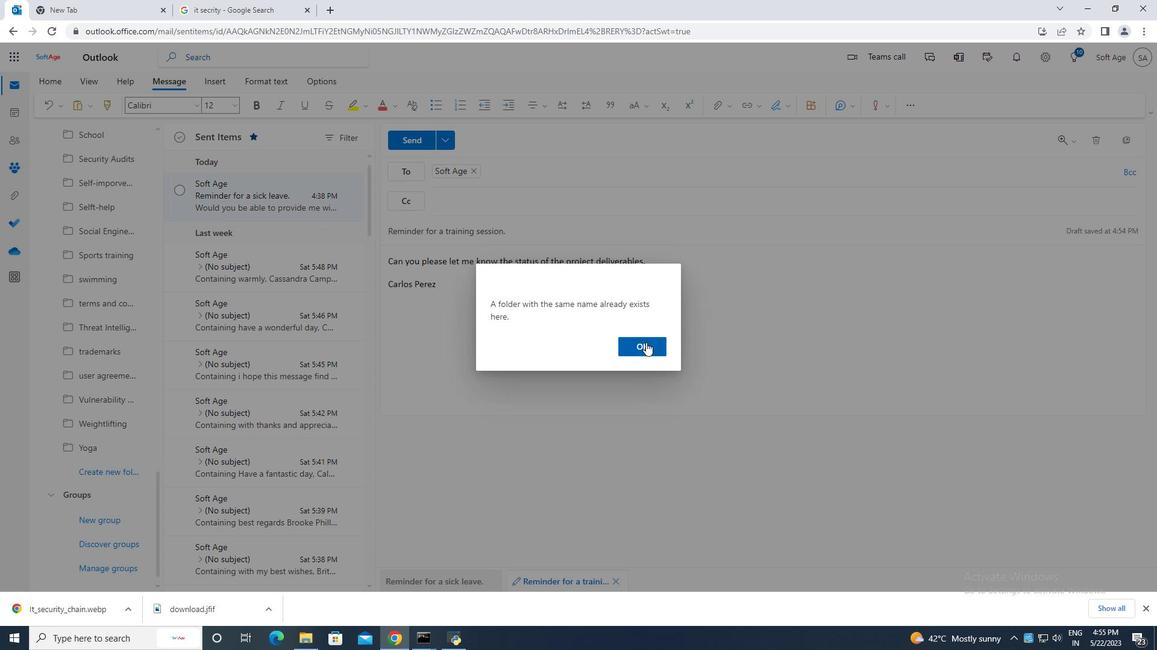 
Action: Mouse moved to (411, 138)
Screenshot: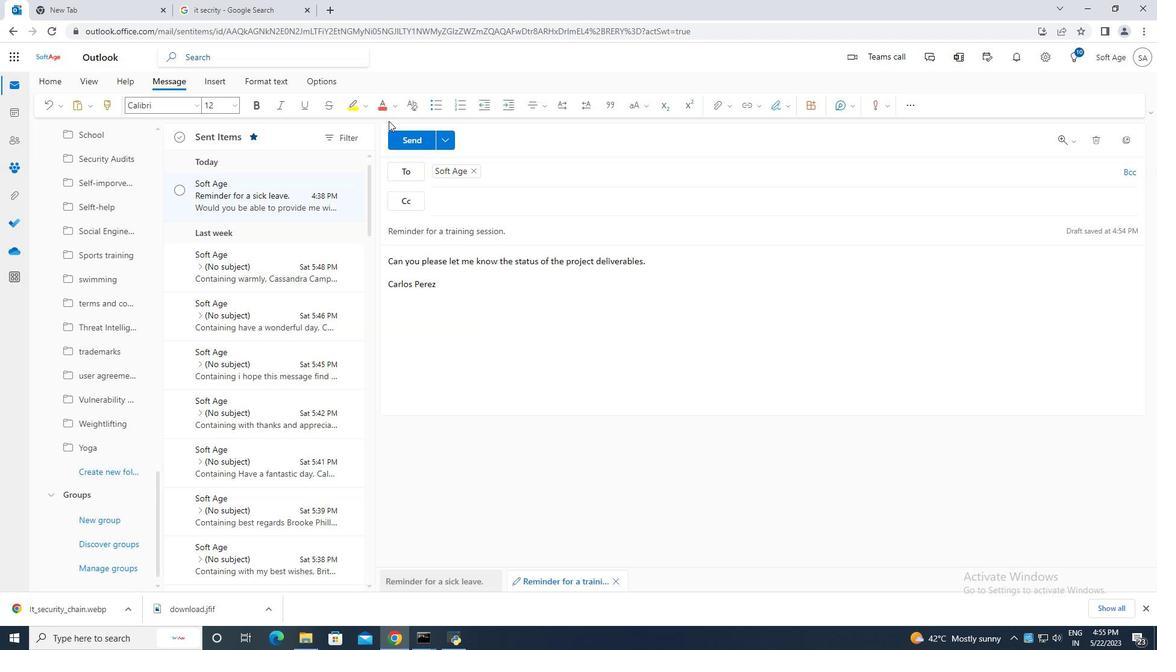 
Action: Mouse pressed left at (411, 138)
Screenshot: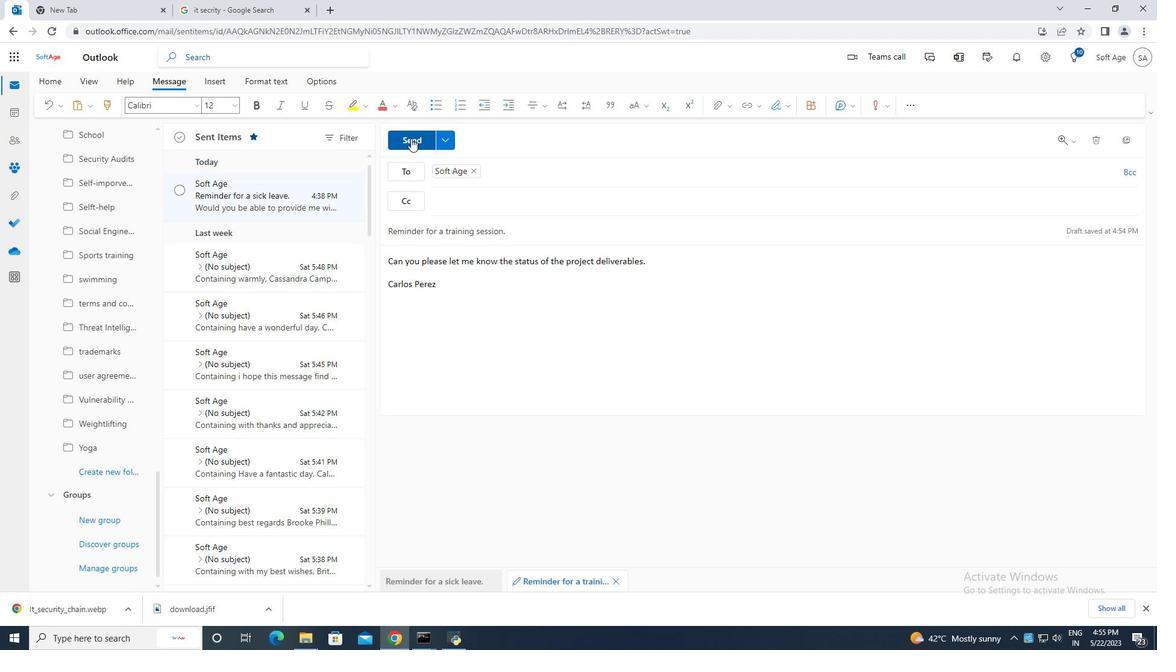 
Action: Mouse moved to (180, 193)
Screenshot: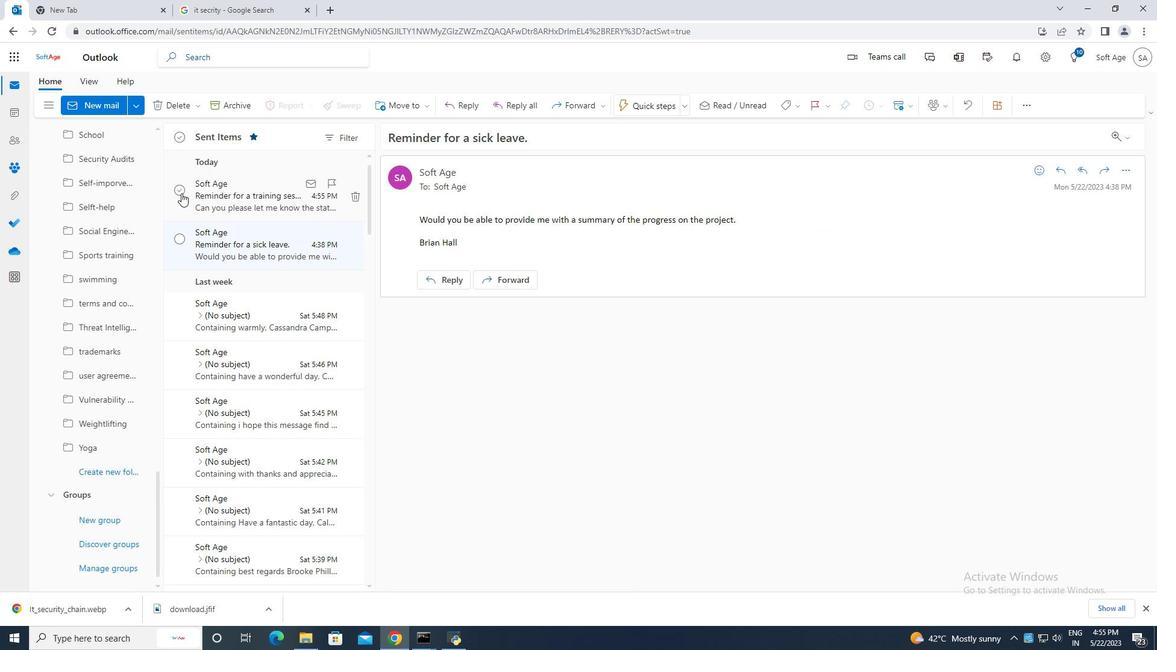 
Action: Mouse pressed left at (180, 193)
Screenshot: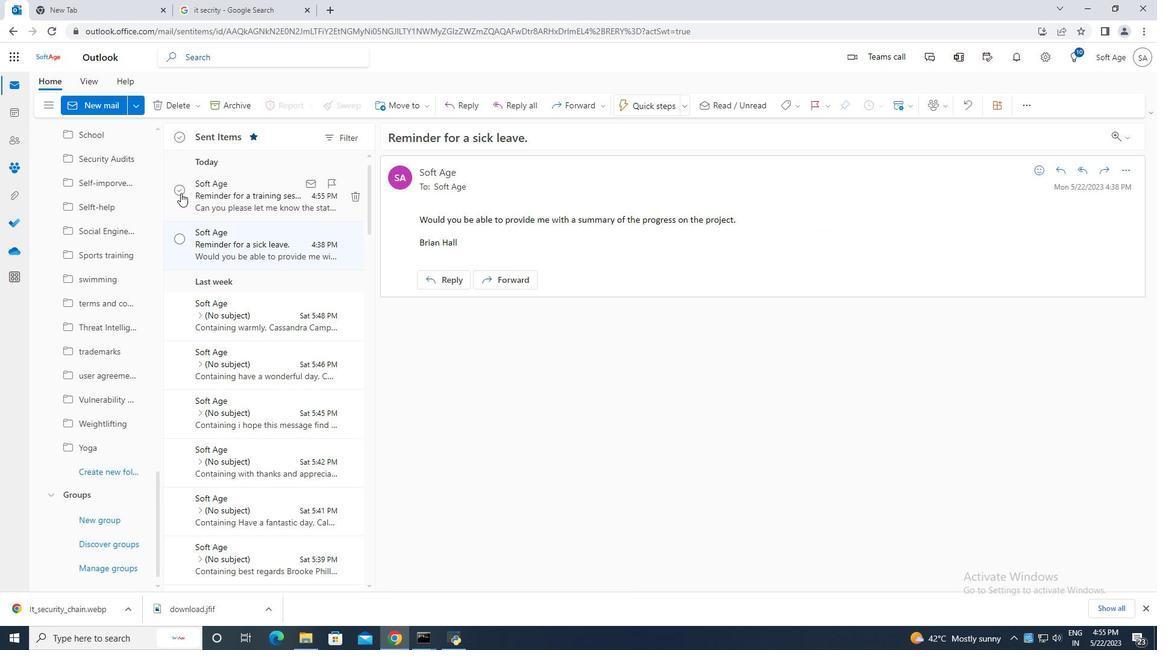 
Action: Mouse moved to (418, 105)
Screenshot: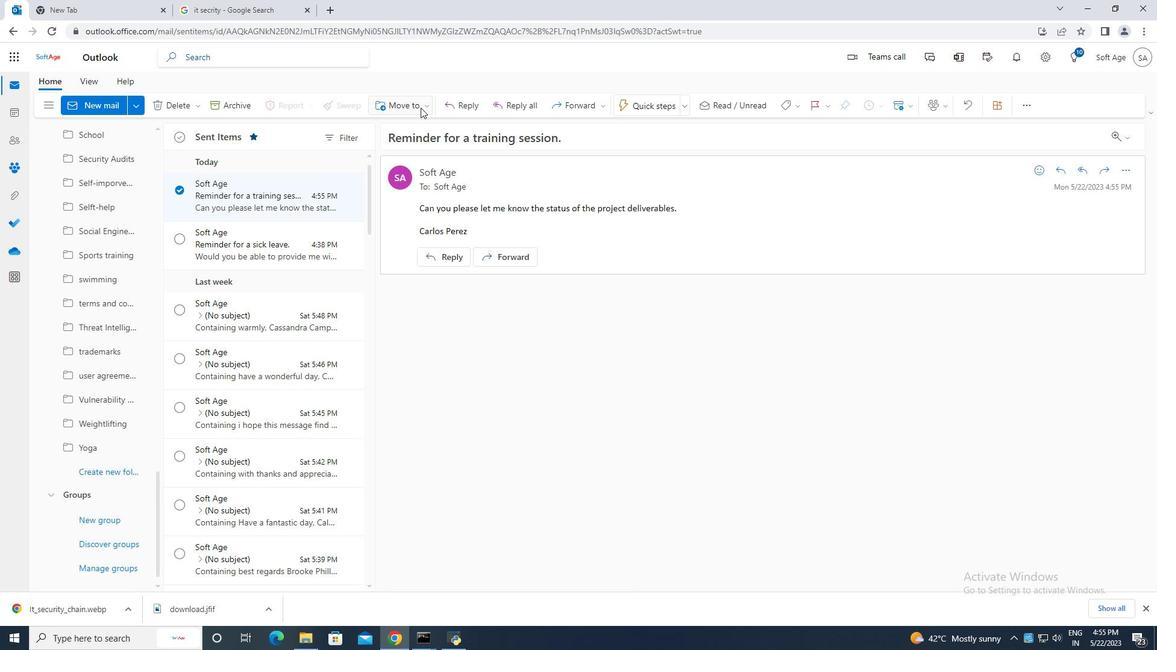 
Action: Mouse pressed left at (418, 105)
Screenshot: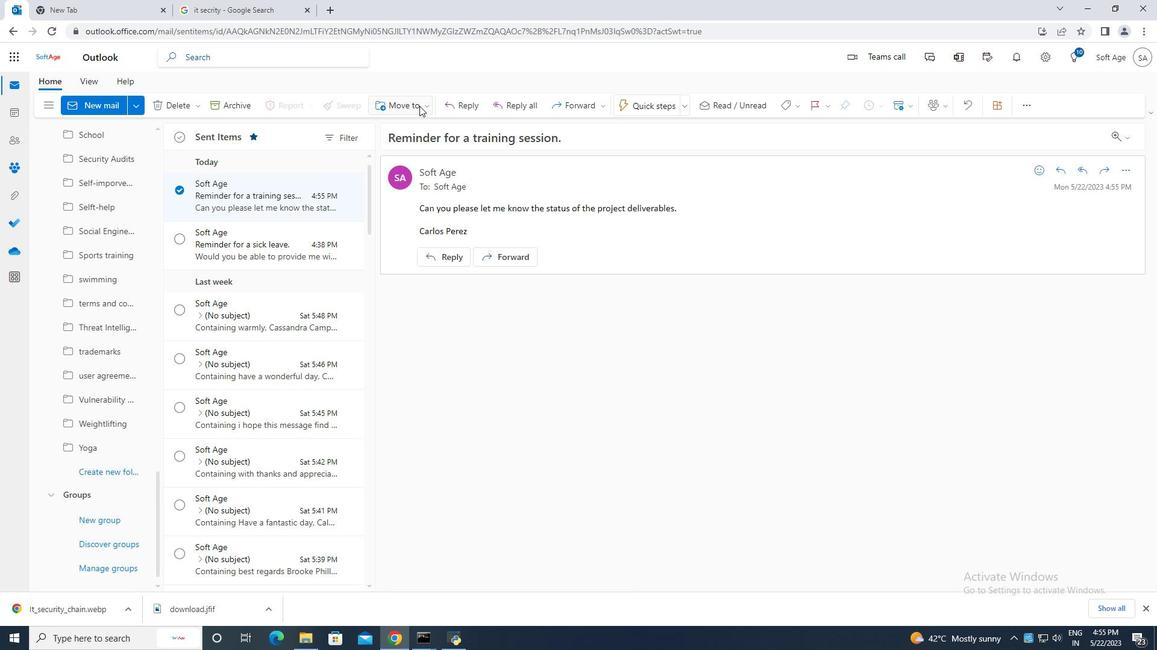 
Action: Mouse moved to (441, 125)
Screenshot: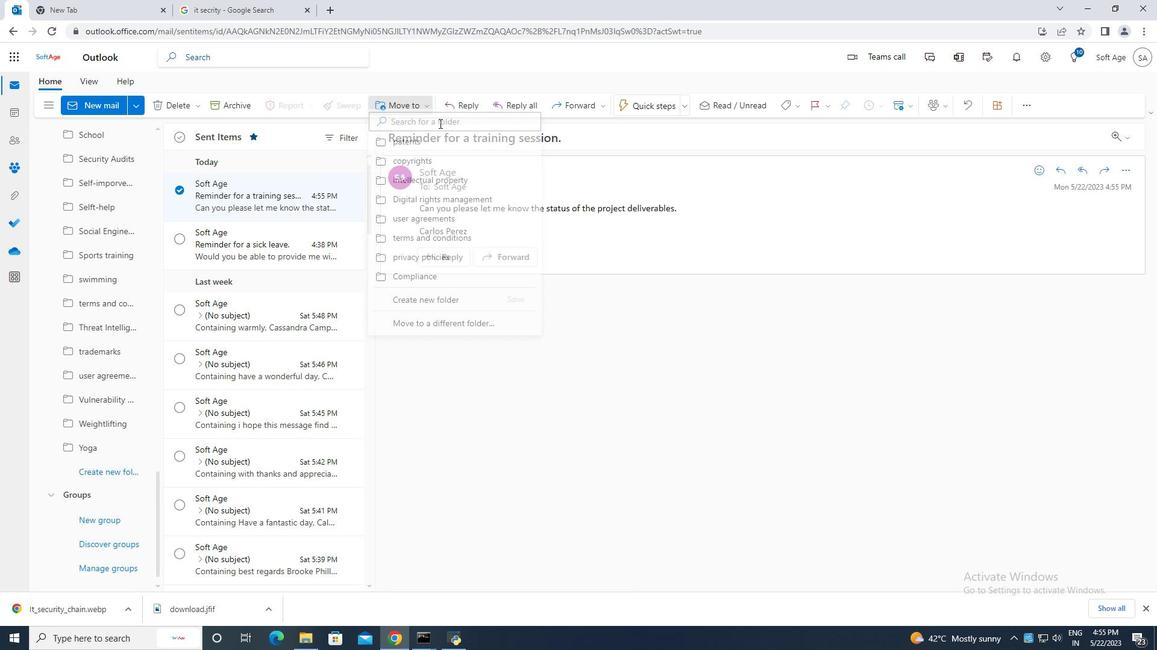 
Action: Mouse pressed left at (441, 125)
Screenshot: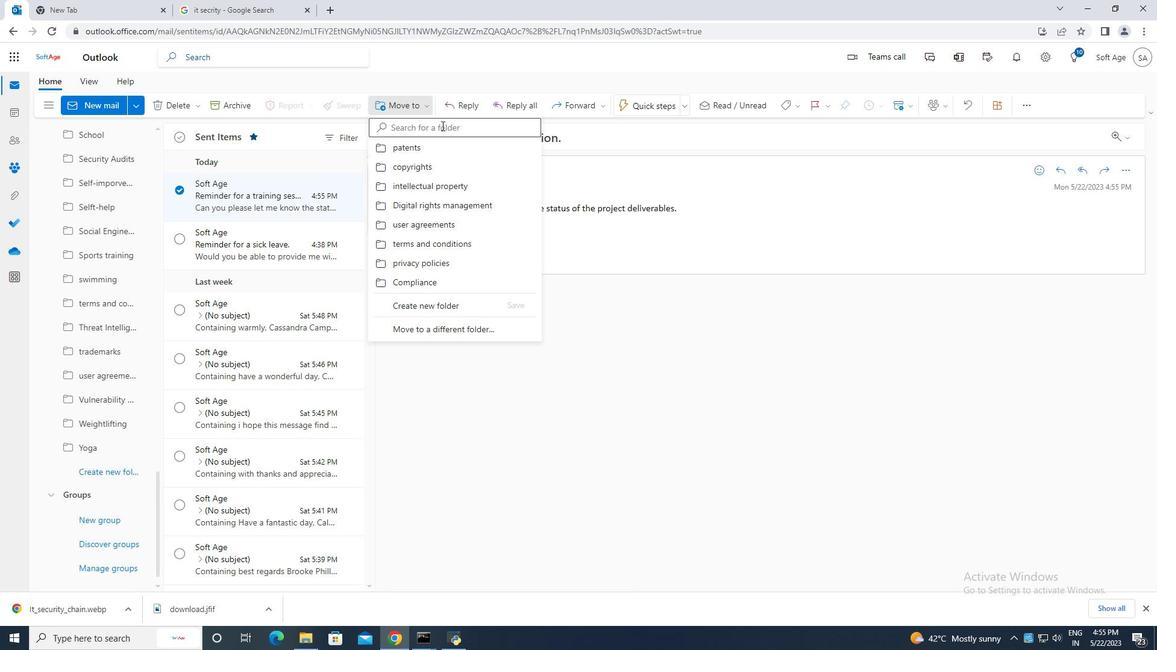 
Action: Key pressed trade
Screenshot: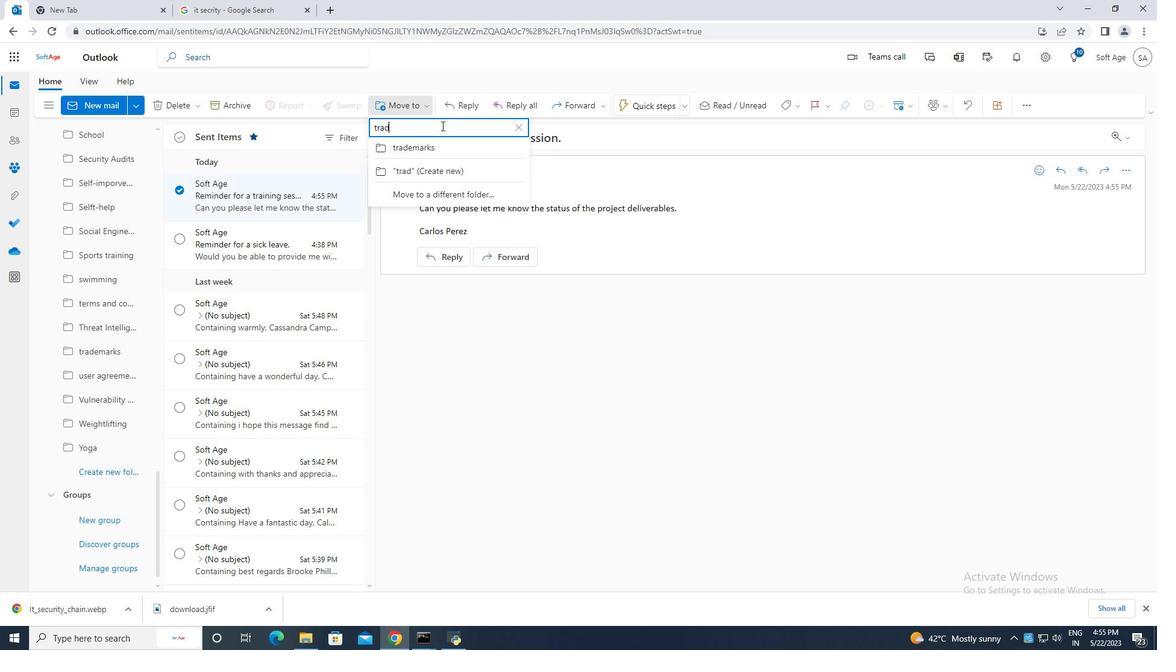
Action: Mouse moved to (455, 151)
Screenshot: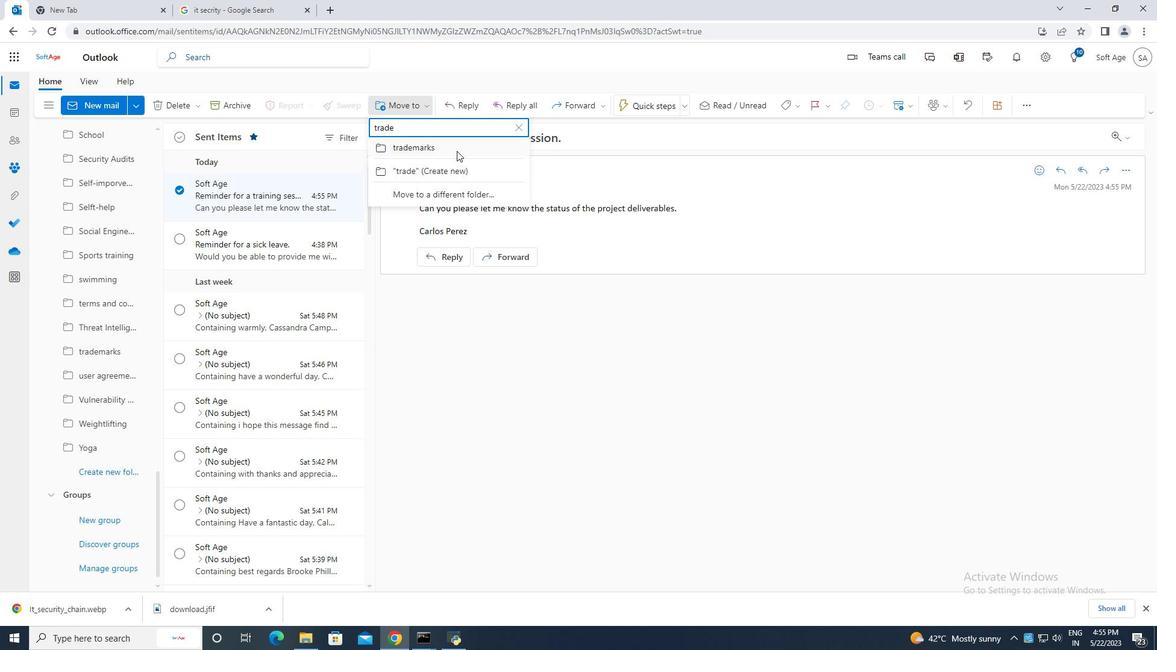 
Action: Mouse pressed left at (455, 151)
Screenshot: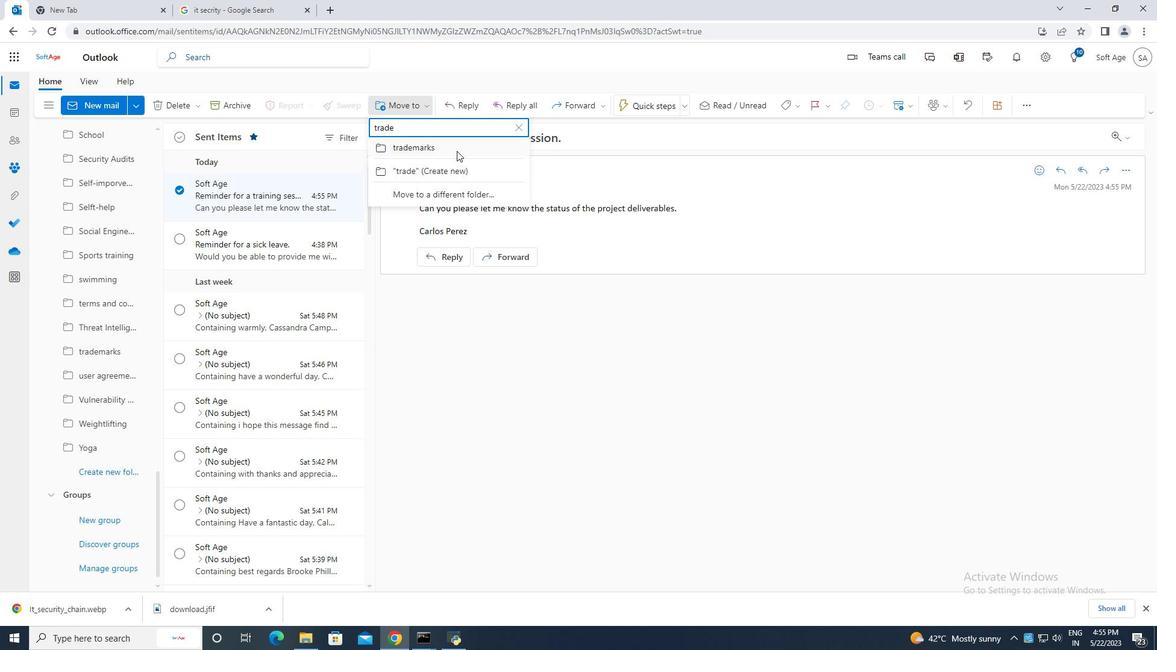 
Action: Mouse moved to (483, 268)
Screenshot: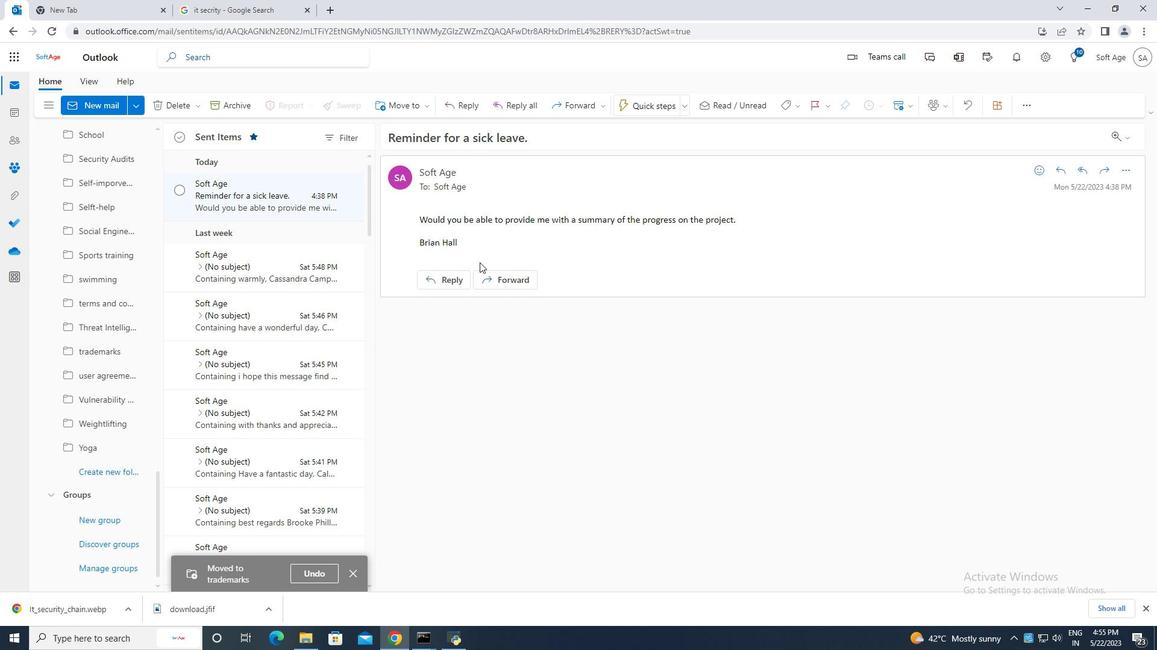 
